 Task: Find connections with filter location Khanabad with filter topic #Managementconsultant with filter profile language Potuguese with filter current company Flipkart with filter school University of Engineering & Management (UEM) with filter industry Building Structure and Exterior Contractors with filter service category Executive Coaching with filter keywords title Account Collector
Action: Mouse moved to (502, 100)
Screenshot: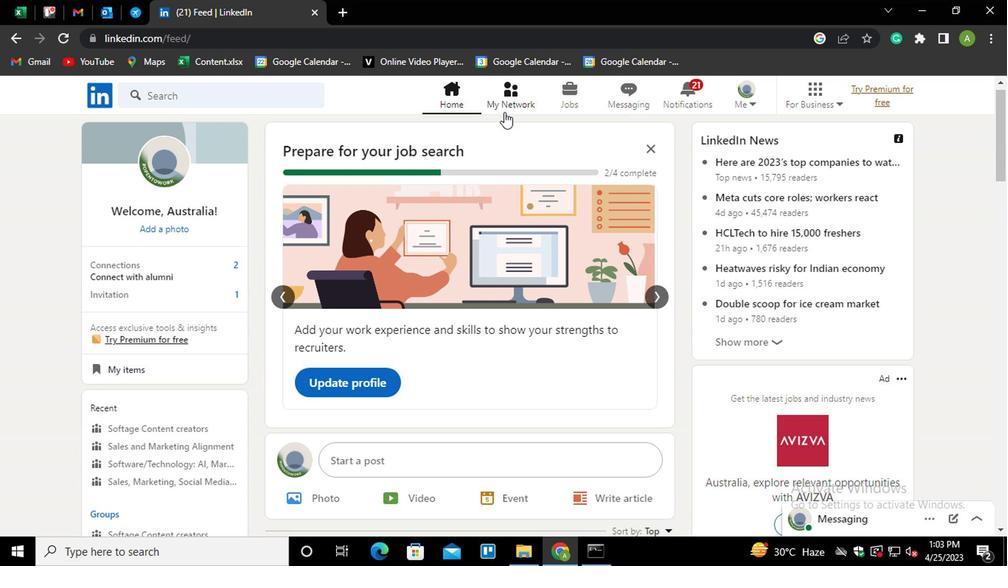 
Action: Mouse pressed left at (502, 100)
Screenshot: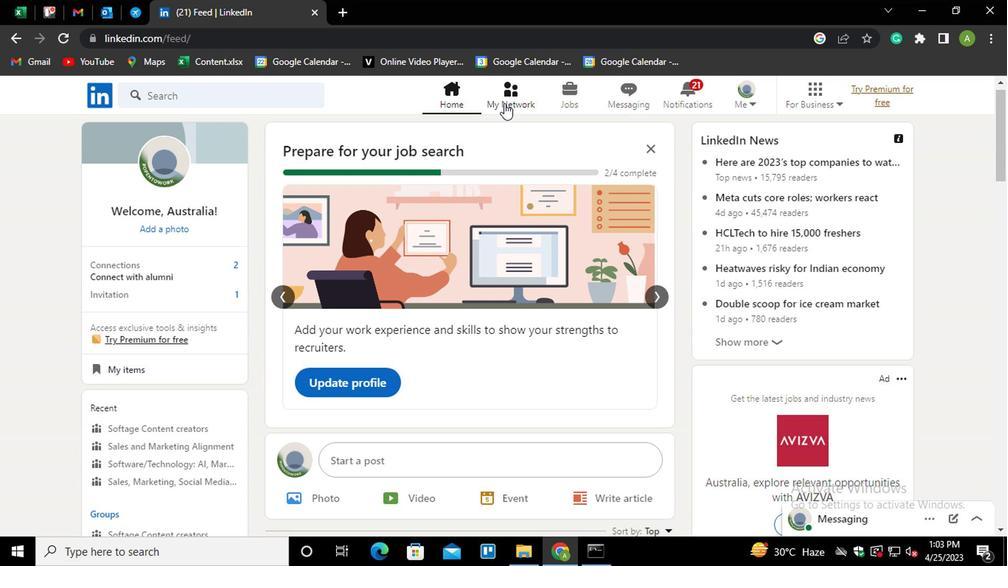 
Action: Mouse moved to (189, 175)
Screenshot: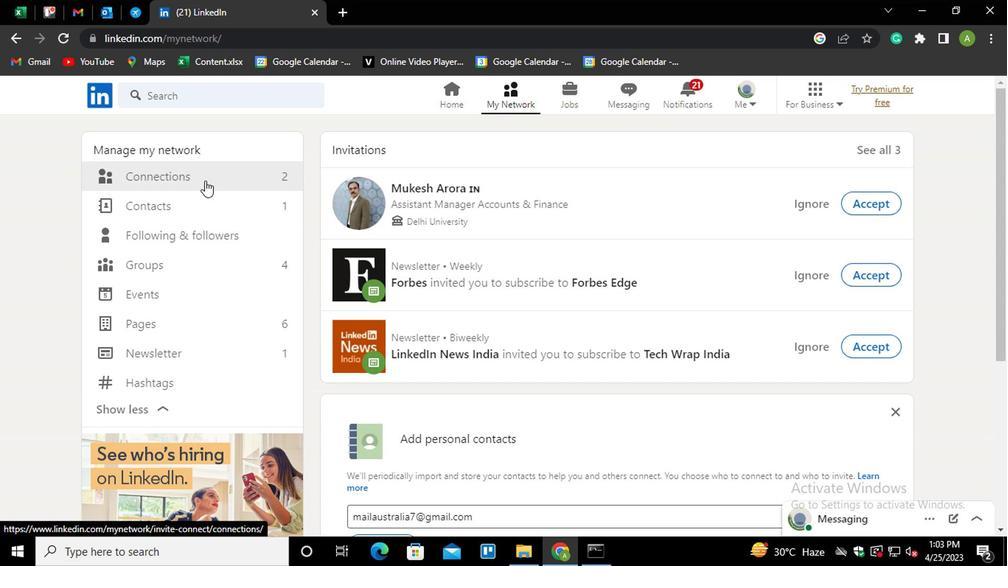 
Action: Mouse pressed left at (189, 175)
Screenshot: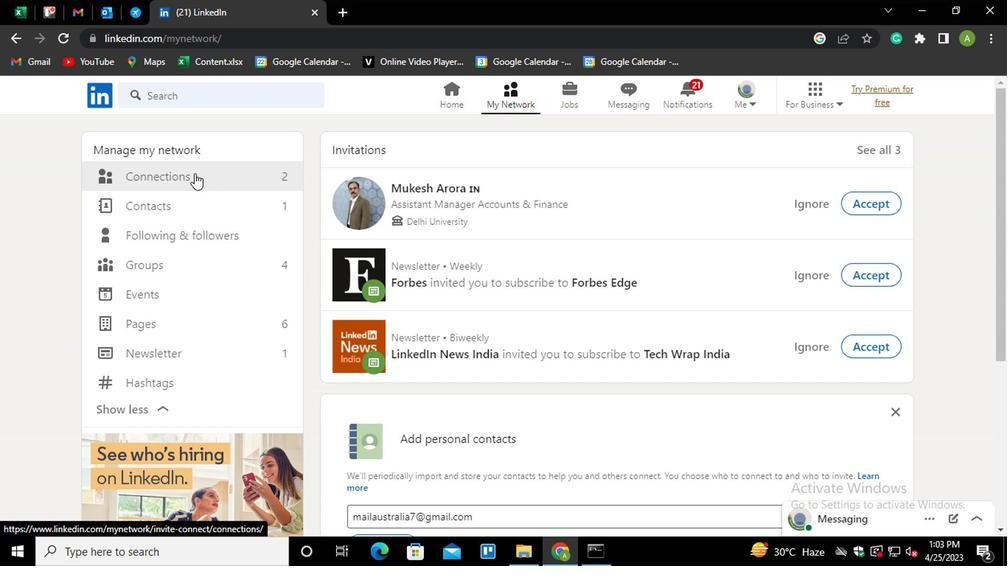 
Action: Mouse moved to (583, 180)
Screenshot: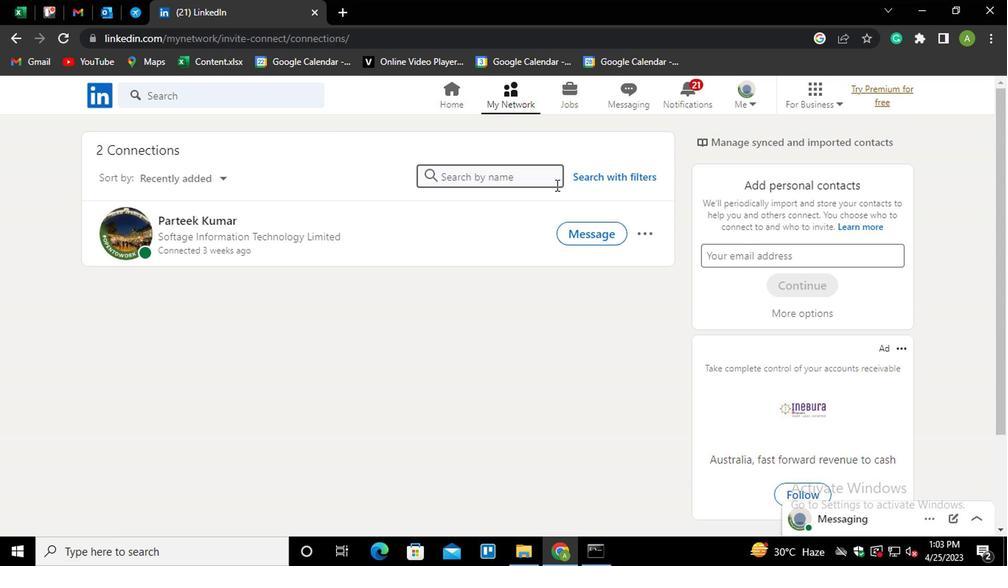 
Action: Mouse pressed left at (583, 180)
Screenshot: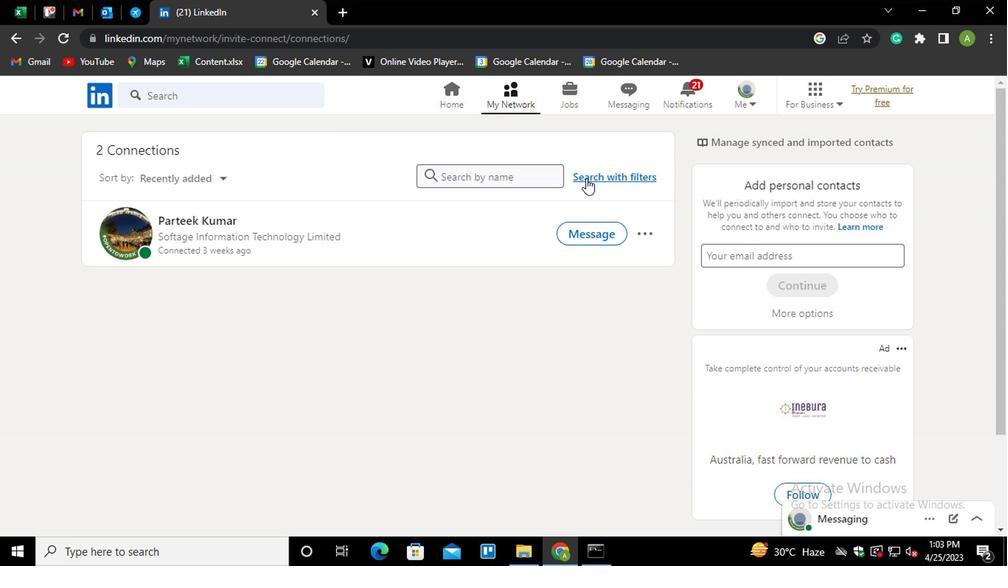 
Action: Mouse moved to (477, 136)
Screenshot: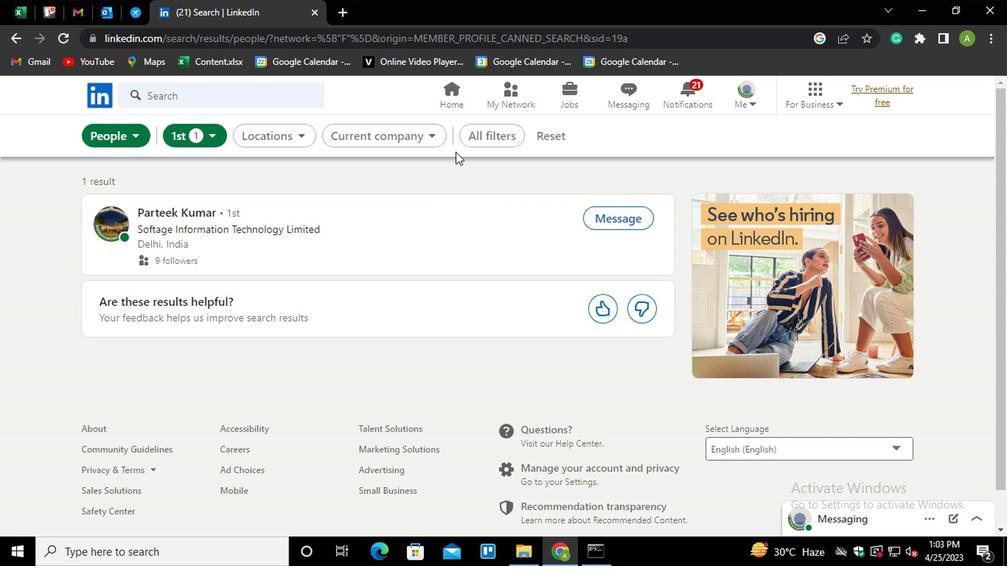 
Action: Mouse pressed left at (477, 136)
Screenshot: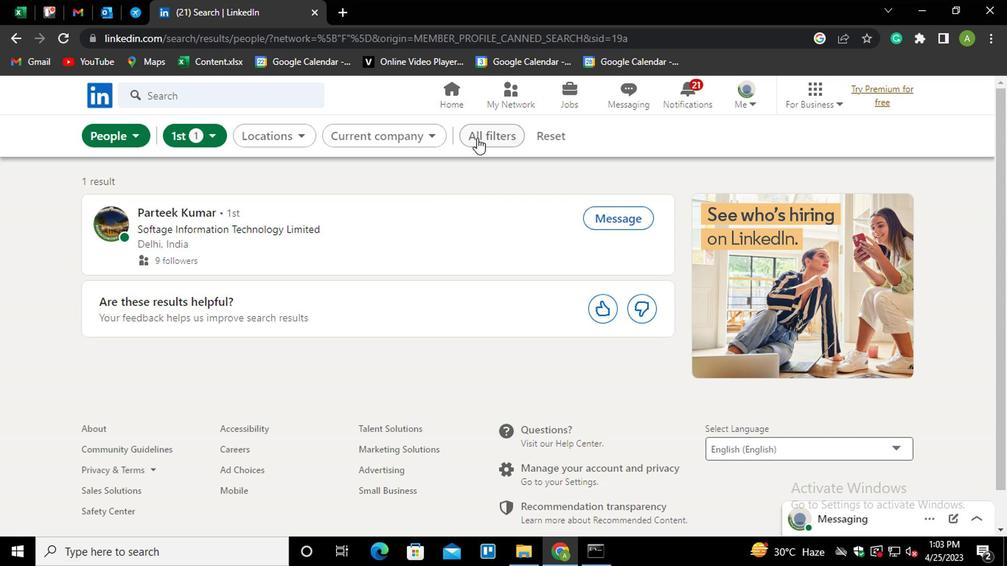 
Action: Mouse moved to (704, 264)
Screenshot: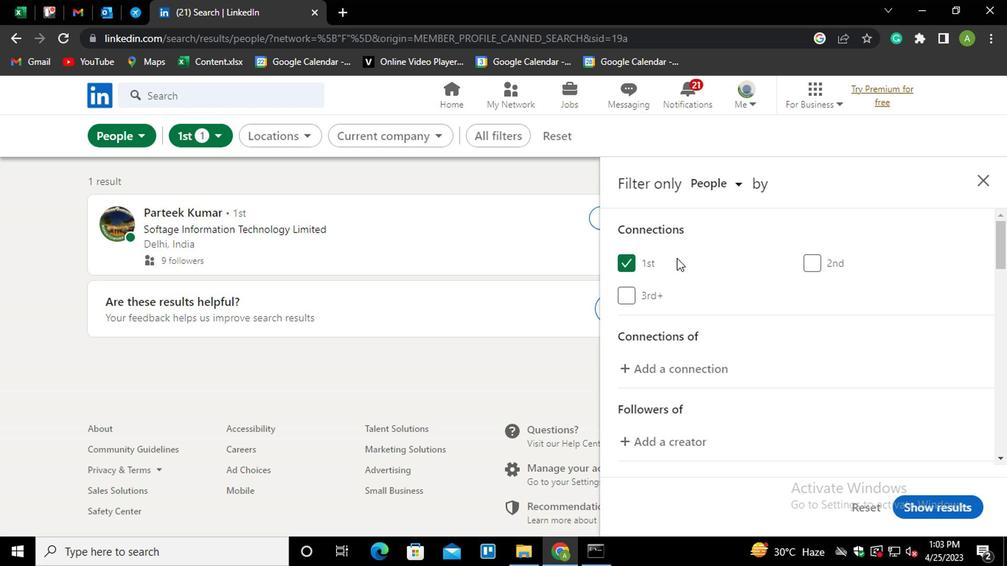 
Action: Mouse scrolled (704, 263) with delta (0, 0)
Screenshot: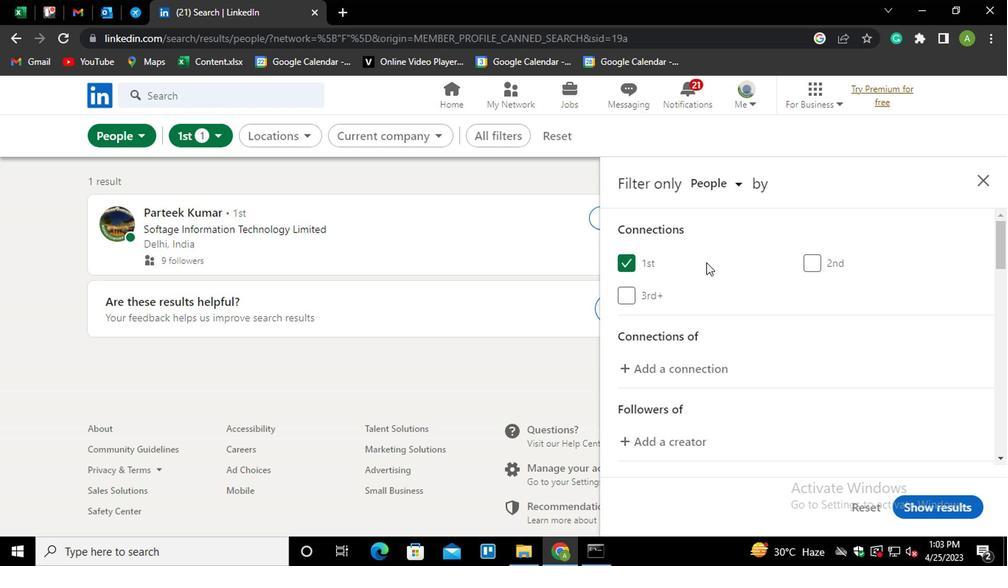 
Action: Mouse scrolled (704, 263) with delta (0, 0)
Screenshot: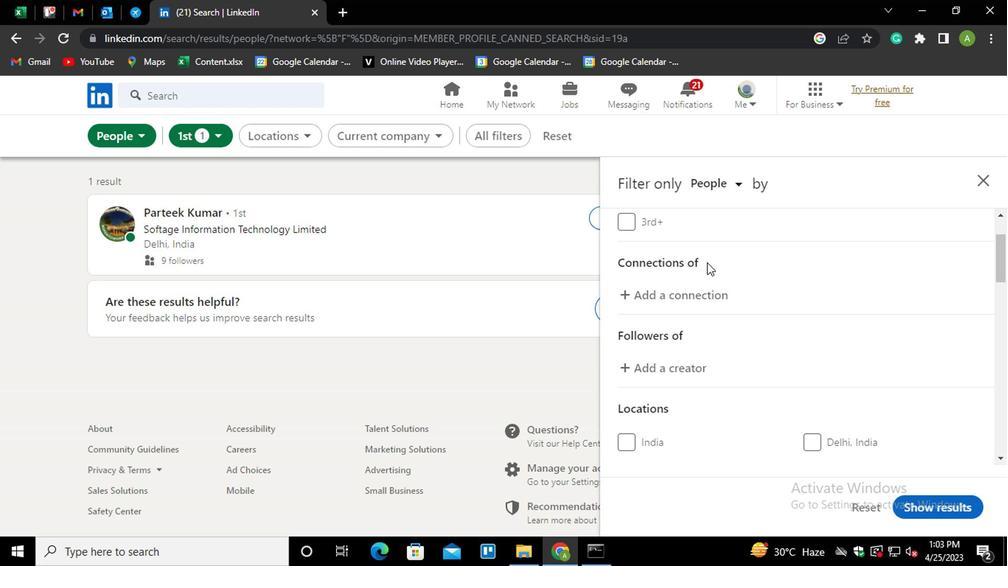
Action: Mouse scrolled (704, 263) with delta (0, 0)
Screenshot: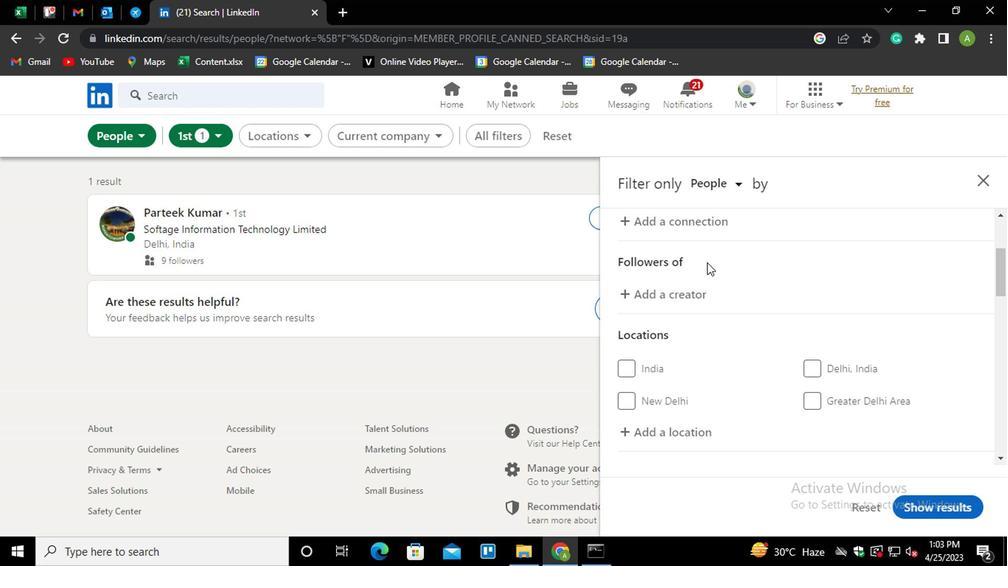 
Action: Mouse scrolled (704, 263) with delta (0, 0)
Screenshot: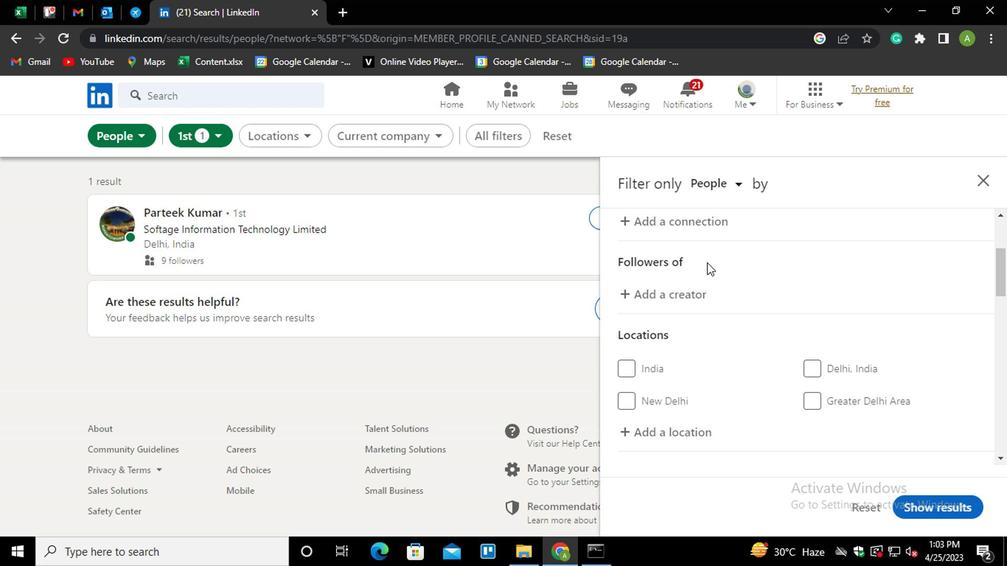 
Action: Mouse moved to (677, 283)
Screenshot: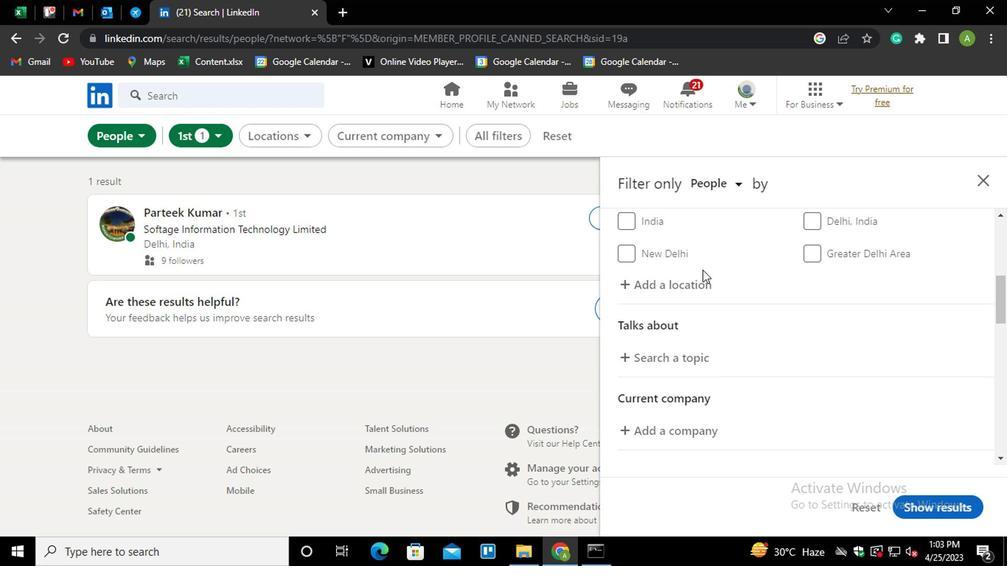 
Action: Mouse pressed left at (677, 283)
Screenshot: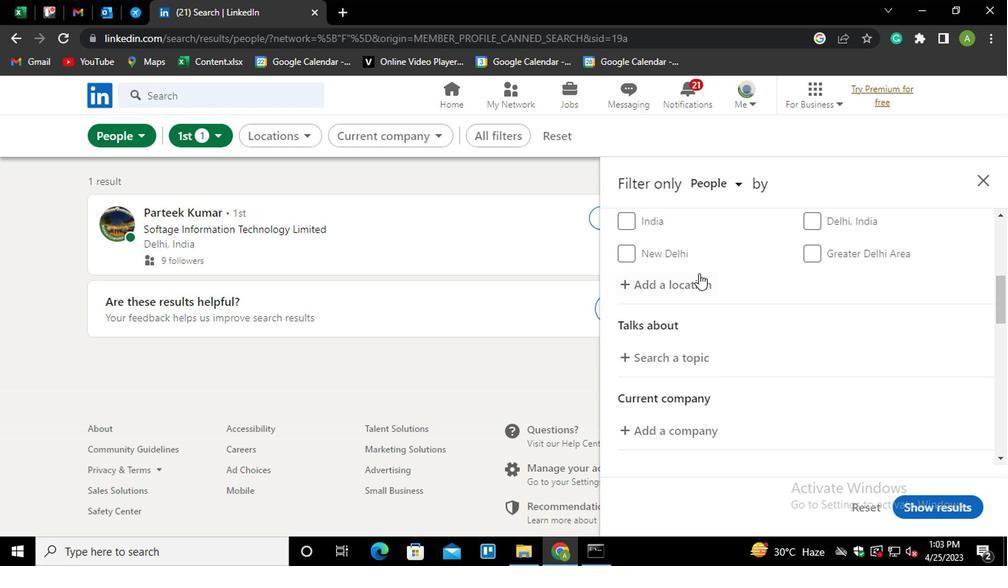 
Action: Mouse moved to (681, 285)
Screenshot: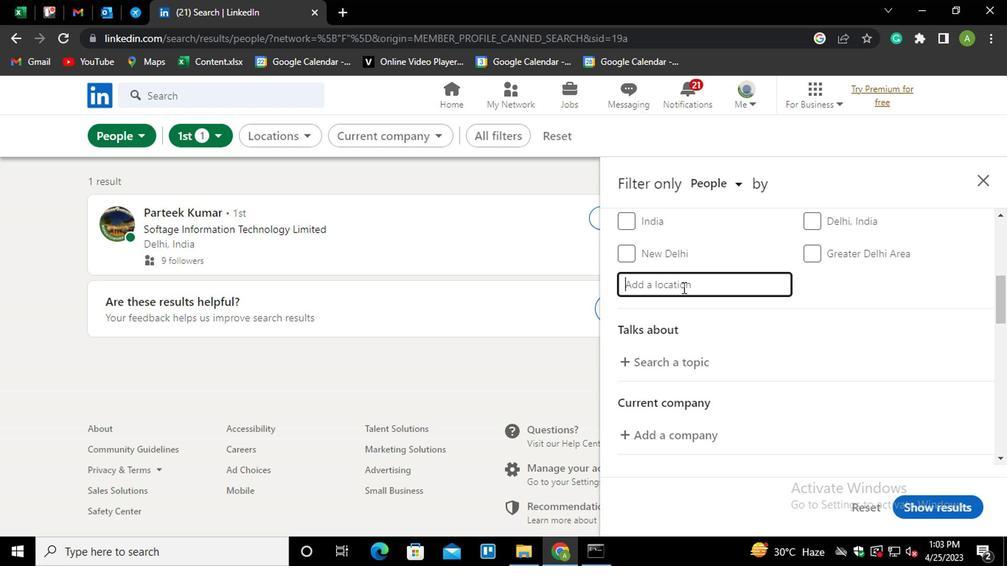 
Action: Mouse pressed left at (681, 285)
Screenshot: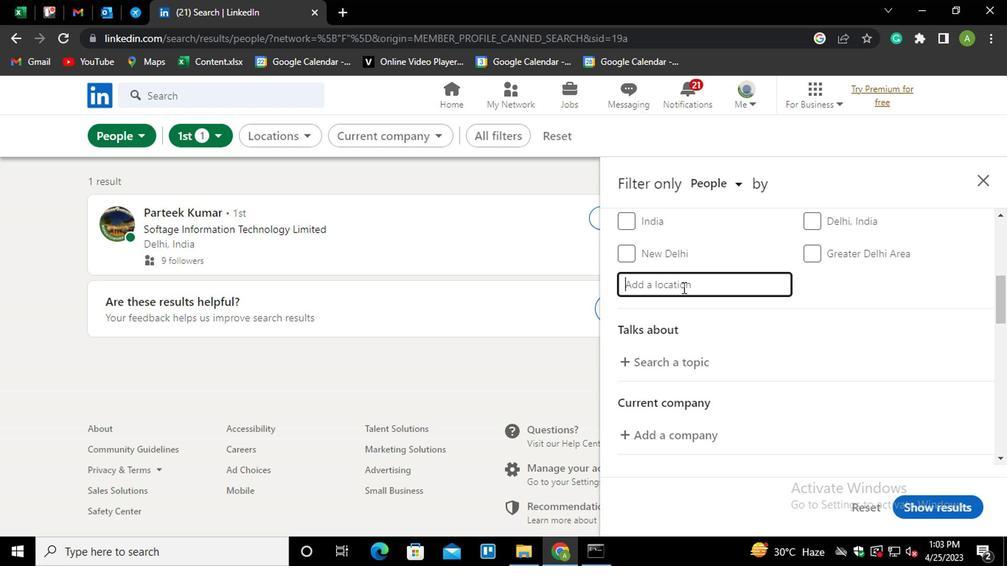 
Action: Key pressed <Key.shift_r>Khanabad
Screenshot: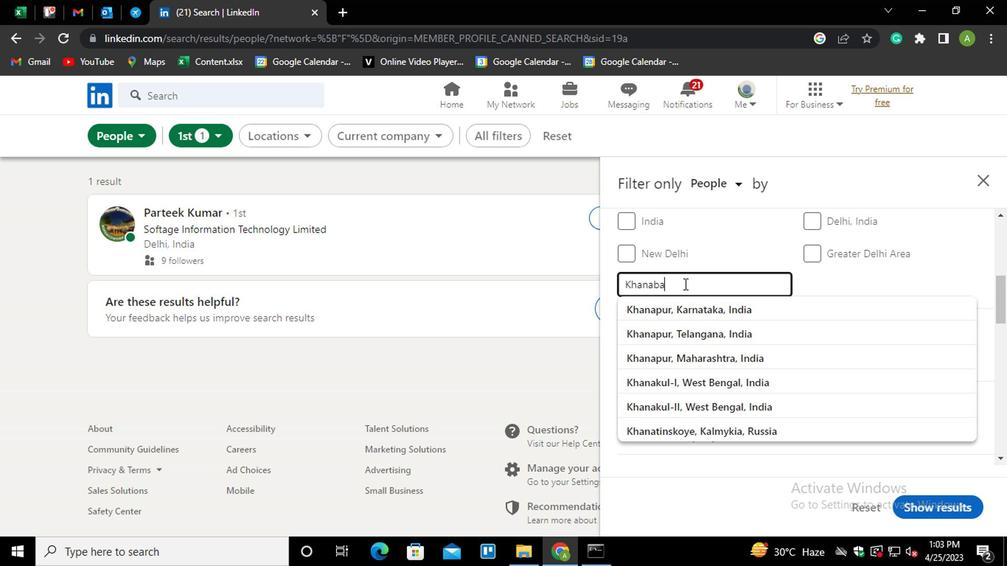 
Action: Mouse moved to (881, 296)
Screenshot: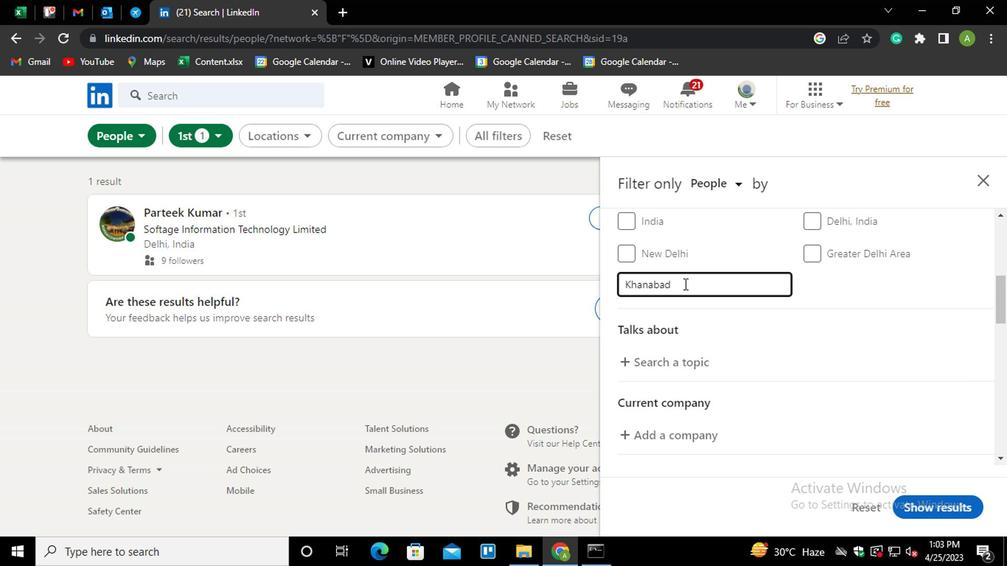 
Action: Mouse pressed left at (881, 296)
Screenshot: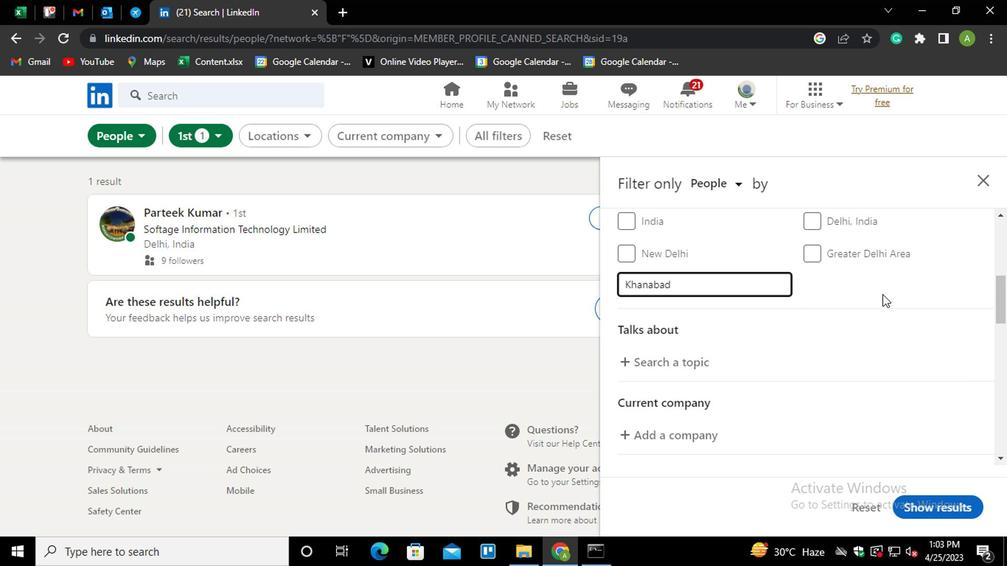 
Action: Mouse moved to (884, 293)
Screenshot: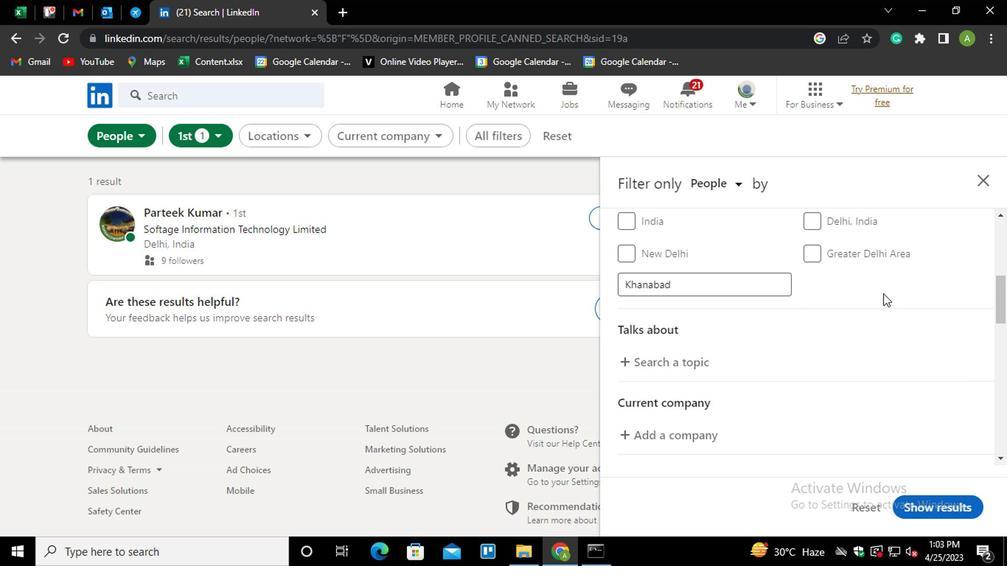 
Action: Mouse scrolled (884, 292) with delta (0, 0)
Screenshot: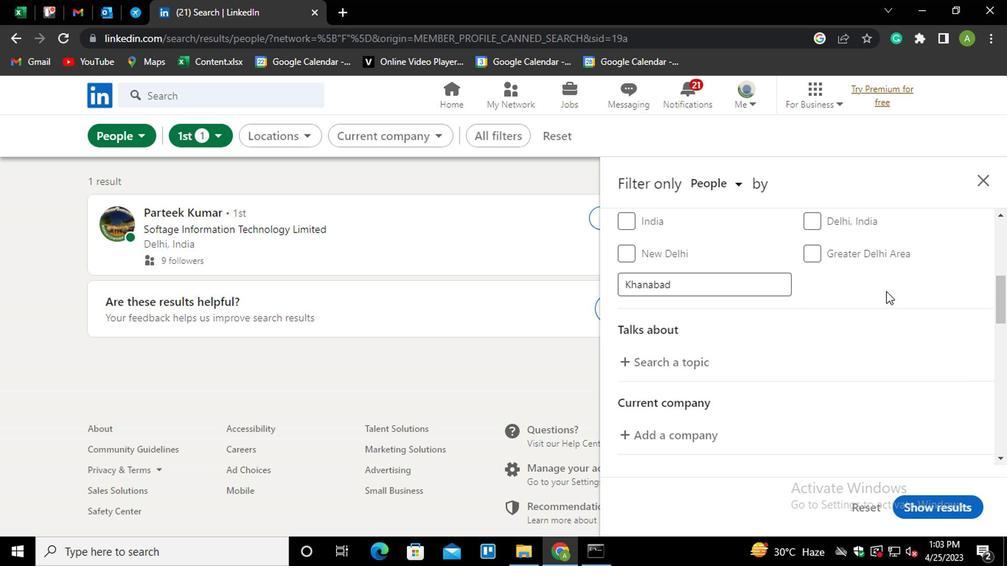 
Action: Mouse moved to (663, 278)
Screenshot: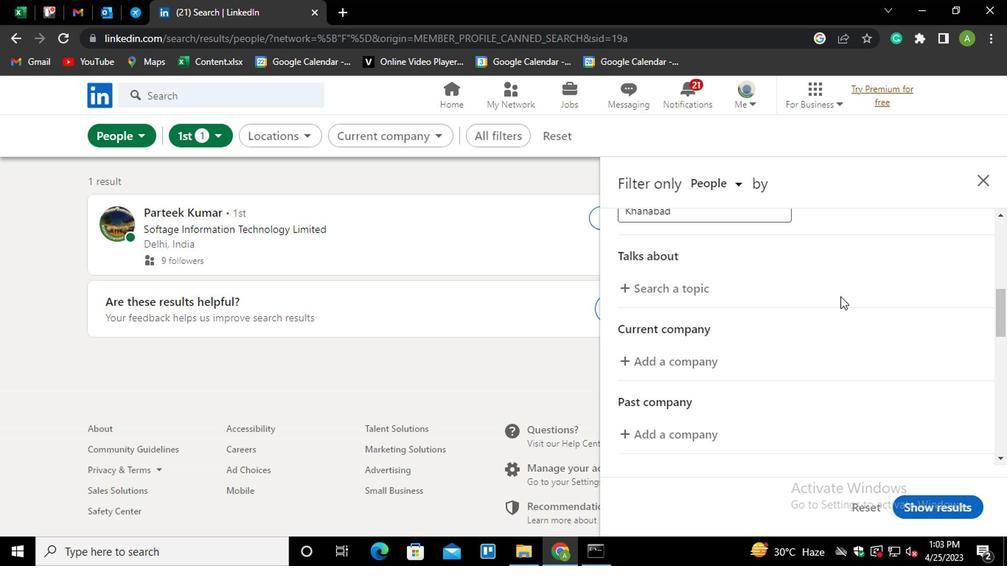 
Action: Mouse pressed left at (663, 278)
Screenshot: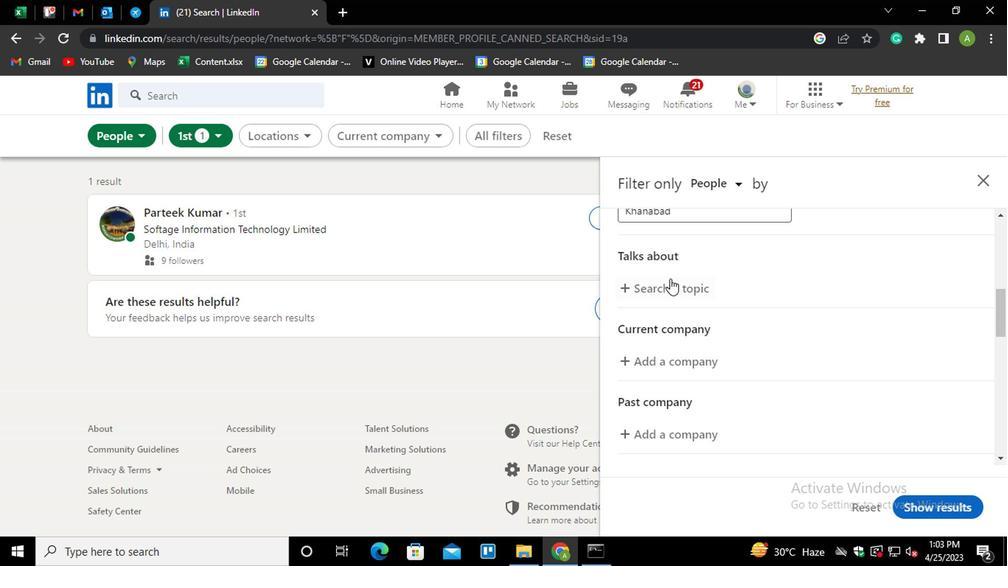 
Action: Key pressed <Key.shift>#<Key.shift_r>MANAGEMENTCONSULTANT
Screenshot: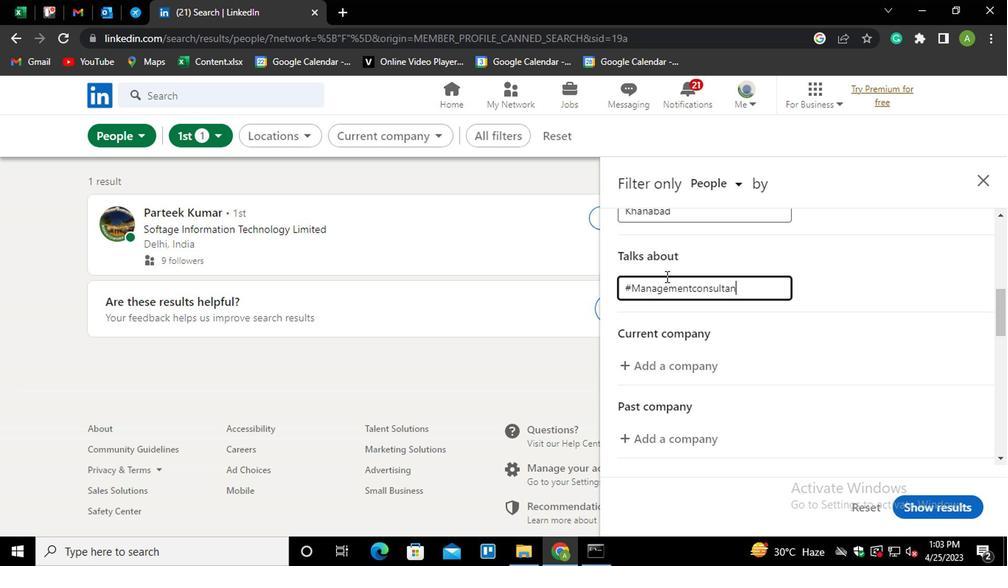 
Action: Mouse moved to (835, 291)
Screenshot: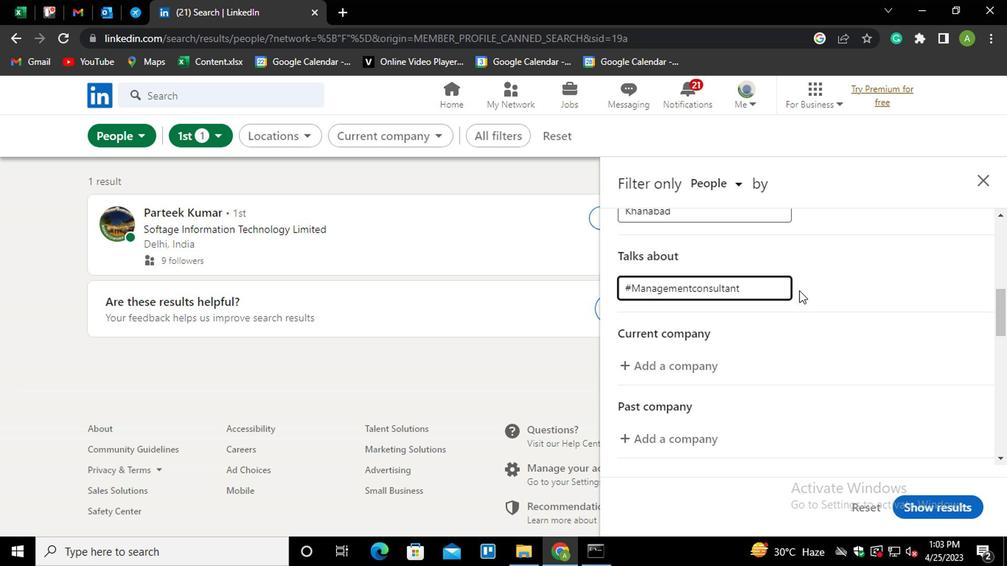 
Action: Mouse pressed left at (835, 291)
Screenshot: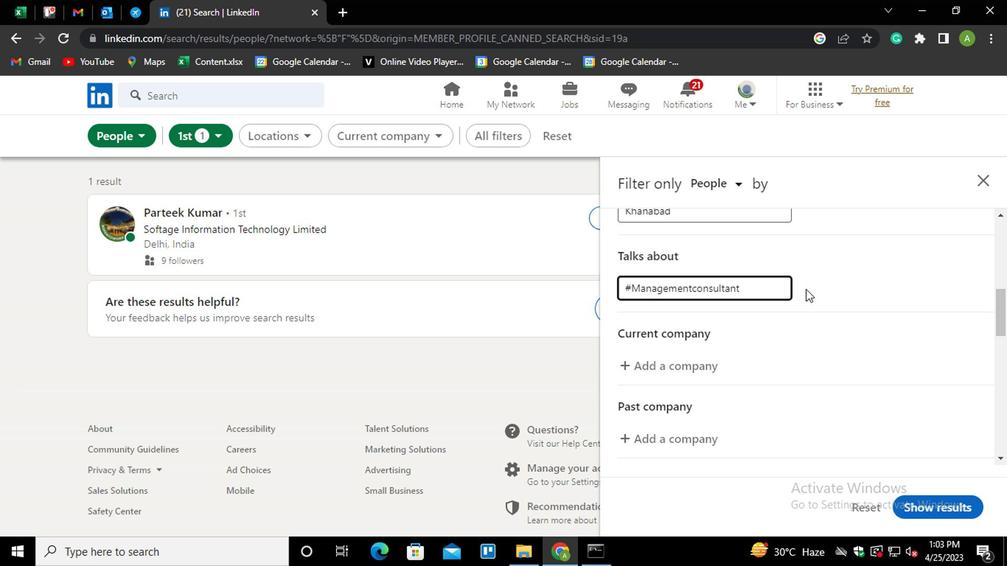 
Action: Mouse moved to (841, 287)
Screenshot: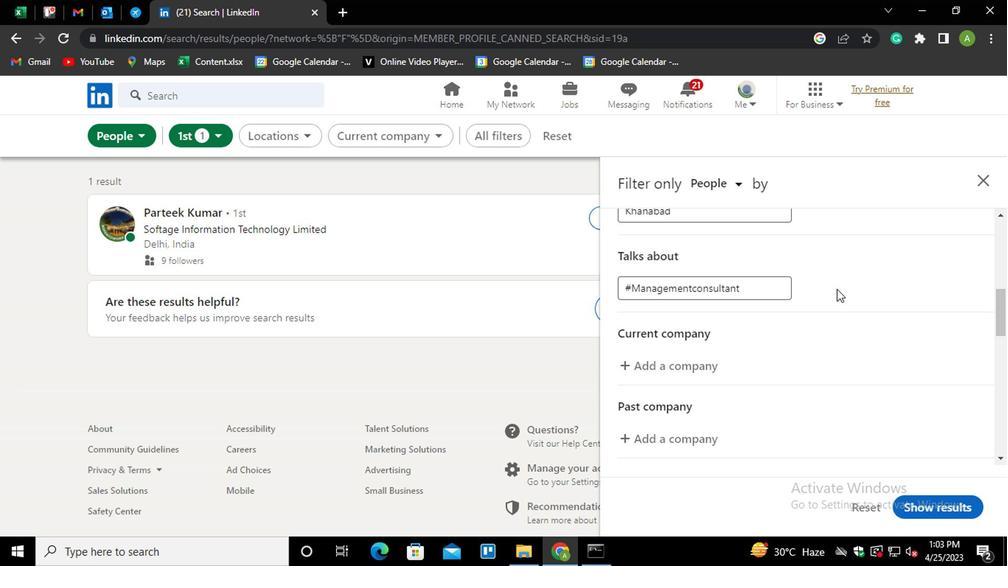 
Action: Mouse scrolled (841, 286) with delta (0, -1)
Screenshot: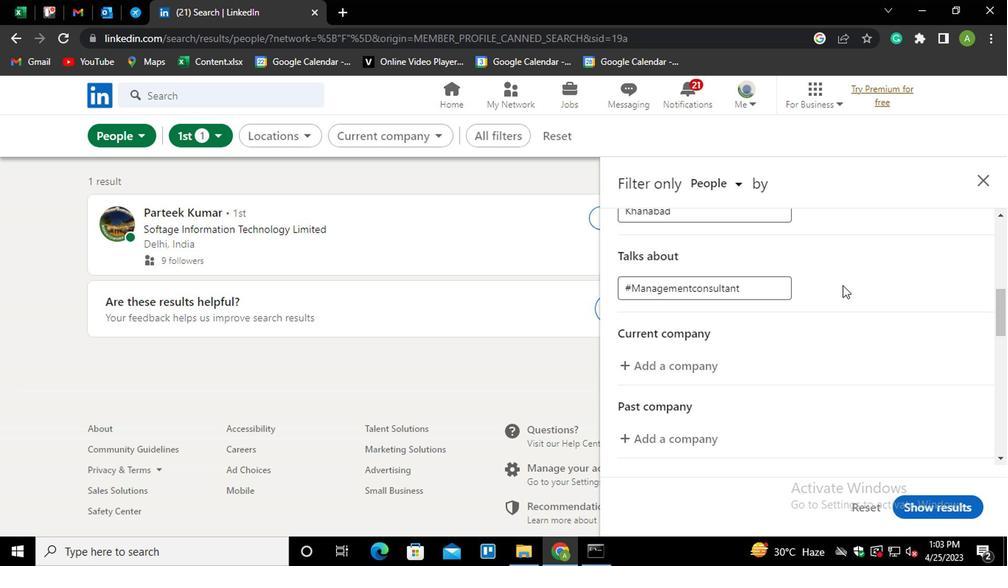 
Action: Mouse scrolled (841, 287) with delta (0, 0)
Screenshot: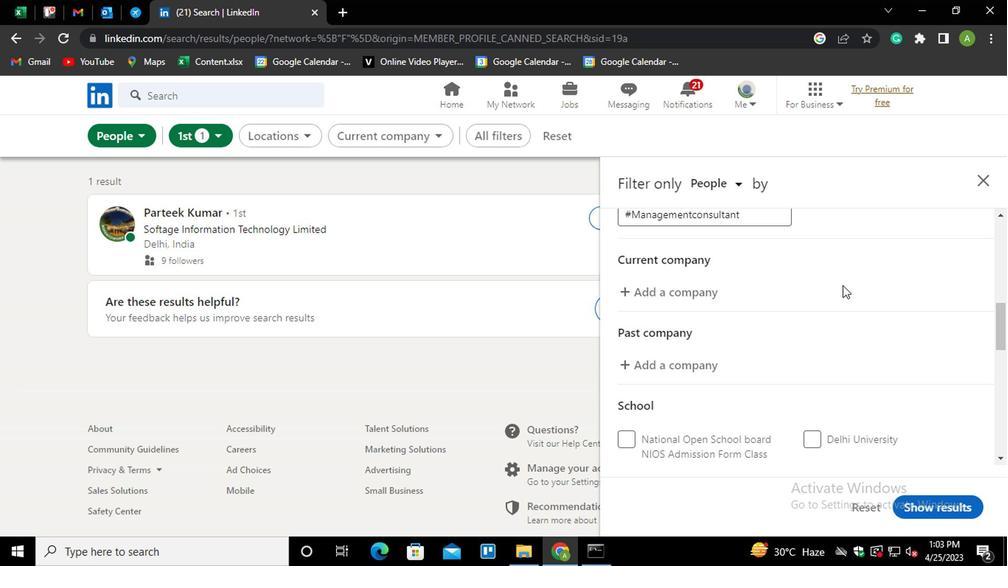 
Action: Mouse moved to (694, 365)
Screenshot: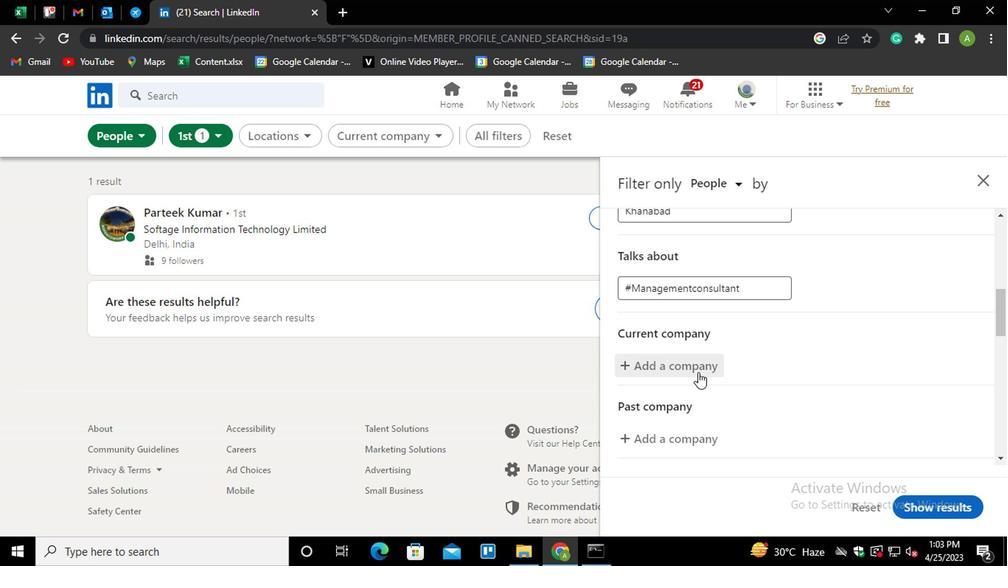 
Action: Mouse pressed left at (694, 365)
Screenshot: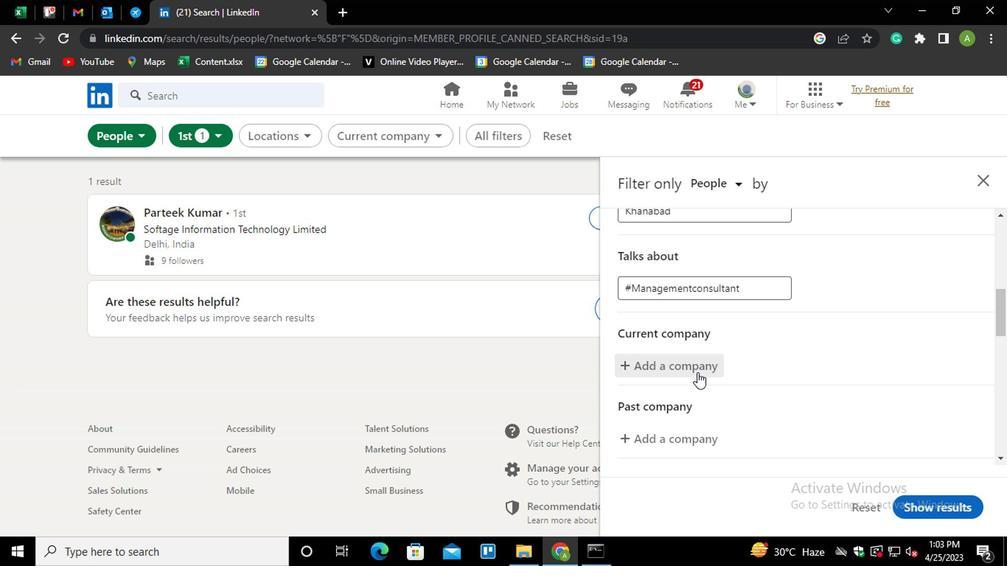 
Action: Key pressed <Key.shift>FLIP<Key.down><Key.enter>
Screenshot: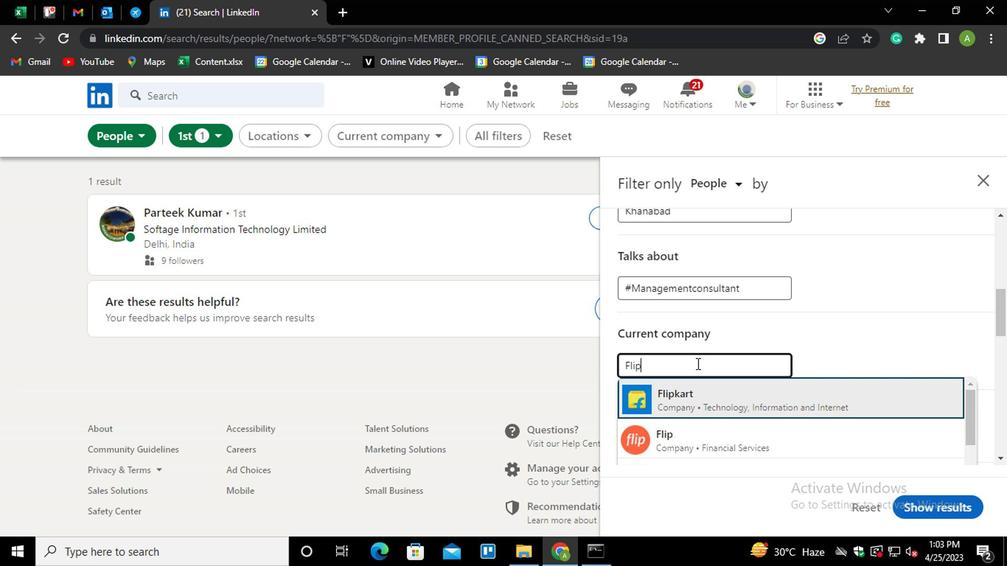 
Action: Mouse moved to (698, 362)
Screenshot: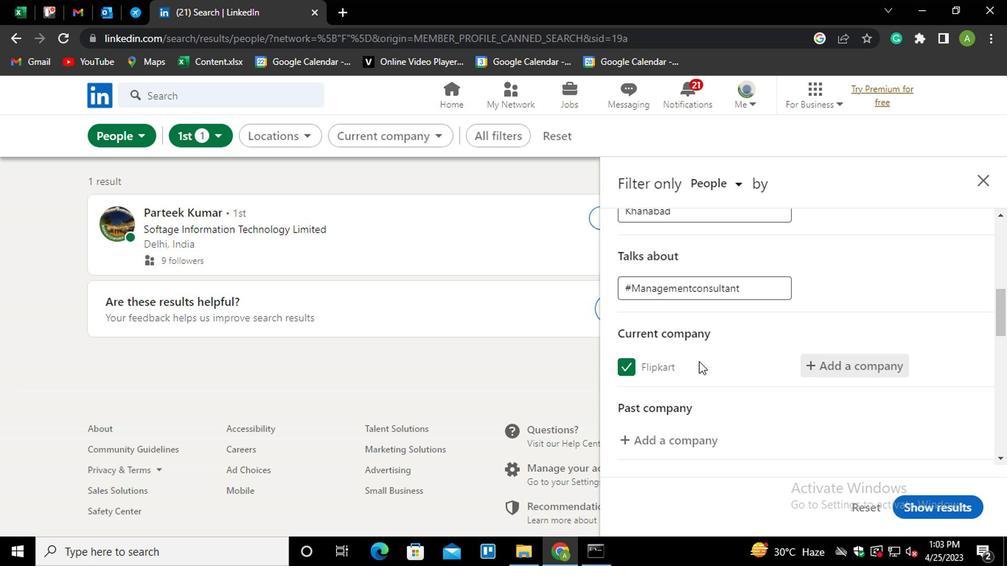 
Action: Mouse scrolled (698, 361) with delta (0, 0)
Screenshot: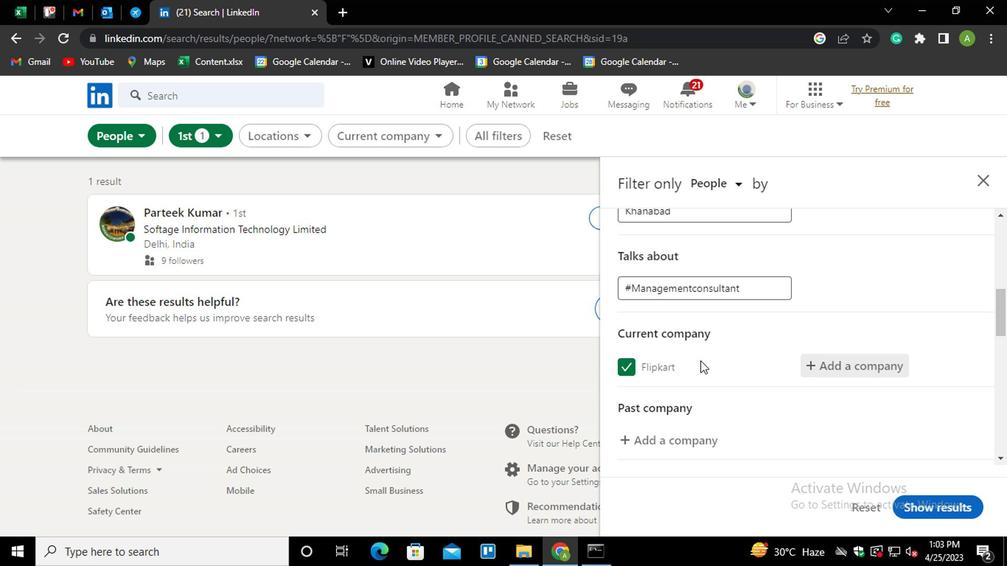 
Action: Mouse scrolled (698, 361) with delta (0, 0)
Screenshot: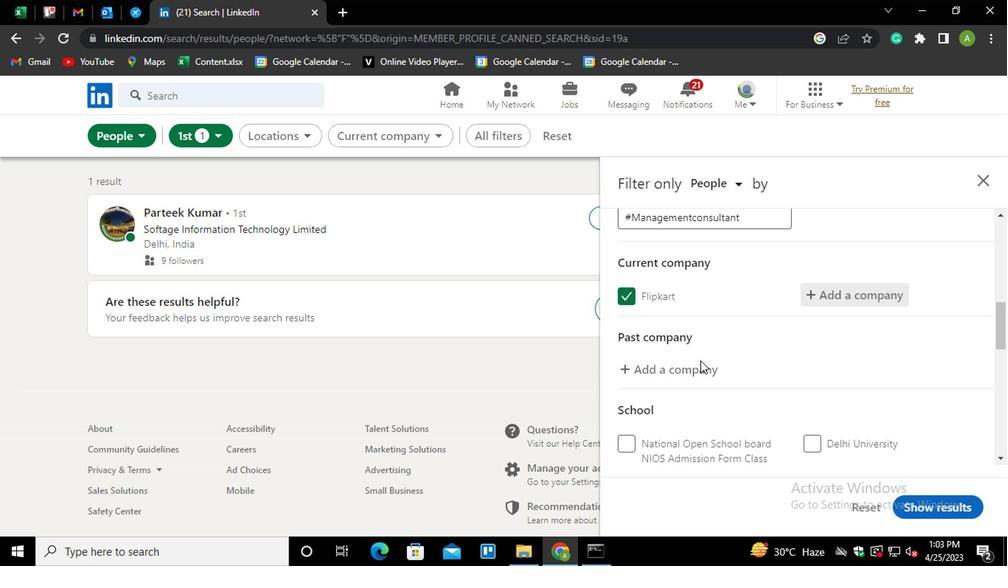 
Action: Mouse scrolled (698, 361) with delta (0, 0)
Screenshot: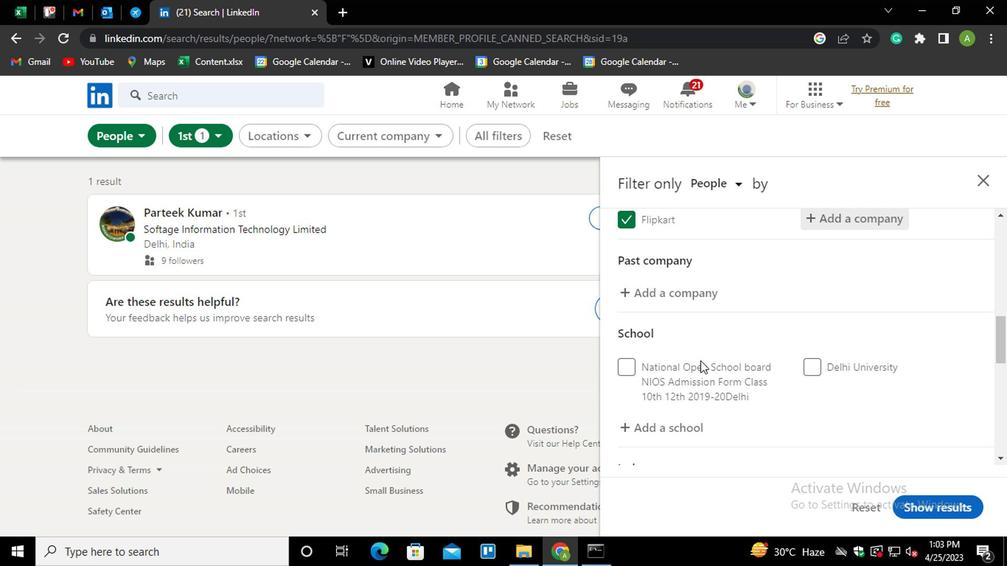 
Action: Mouse moved to (672, 351)
Screenshot: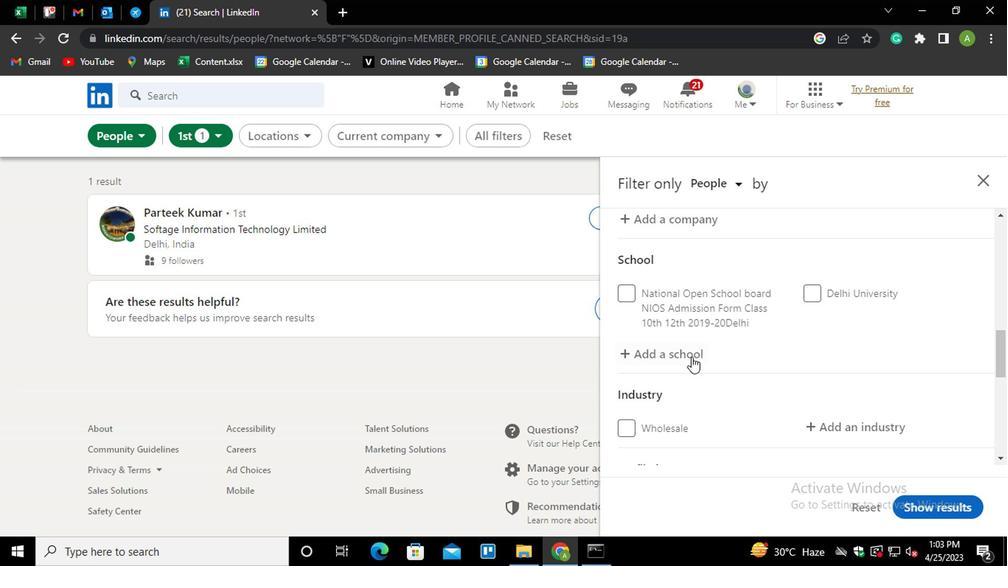 
Action: Mouse pressed left at (672, 351)
Screenshot: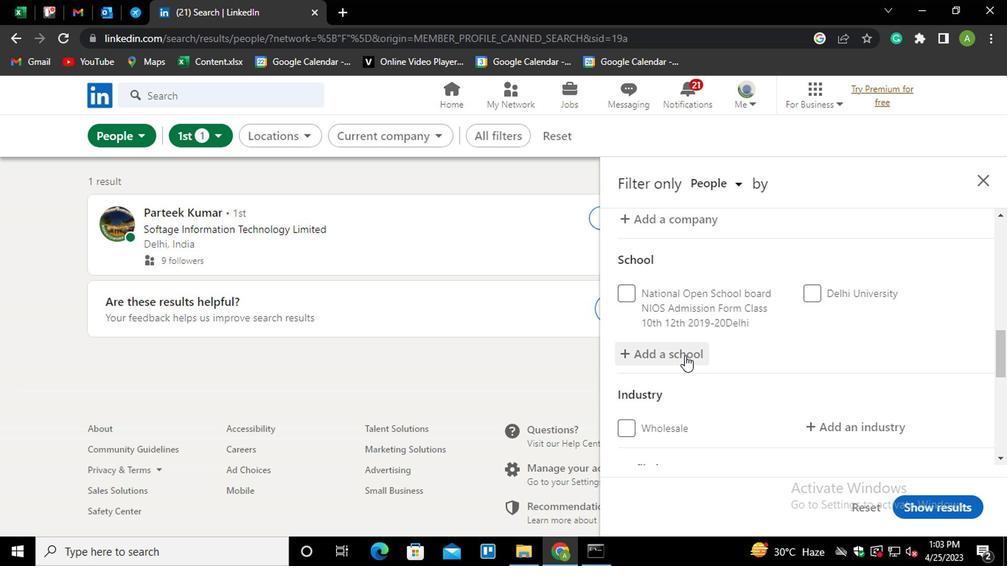 
Action: Mouse moved to (678, 359)
Screenshot: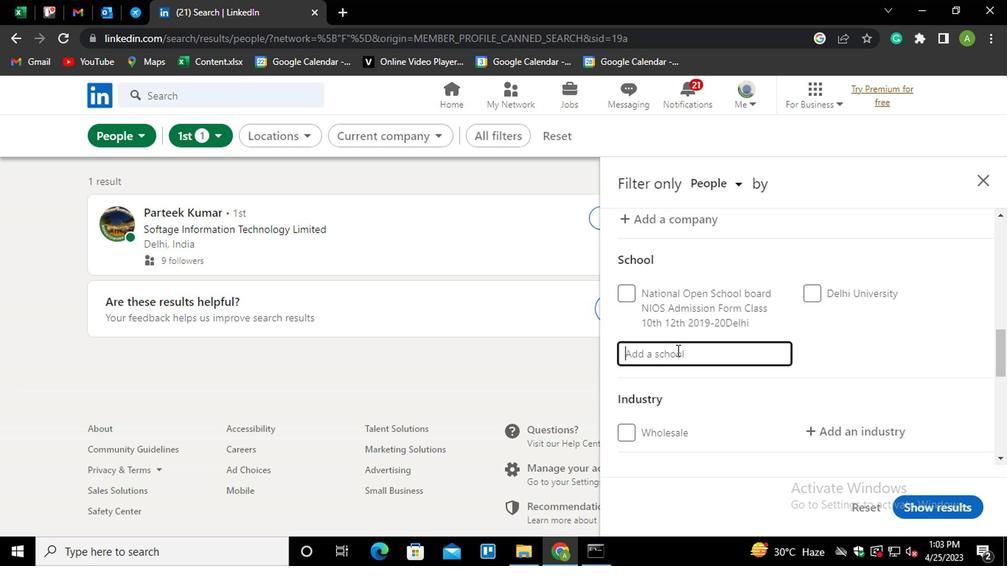 
Action: Mouse pressed left at (678, 359)
Screenshot: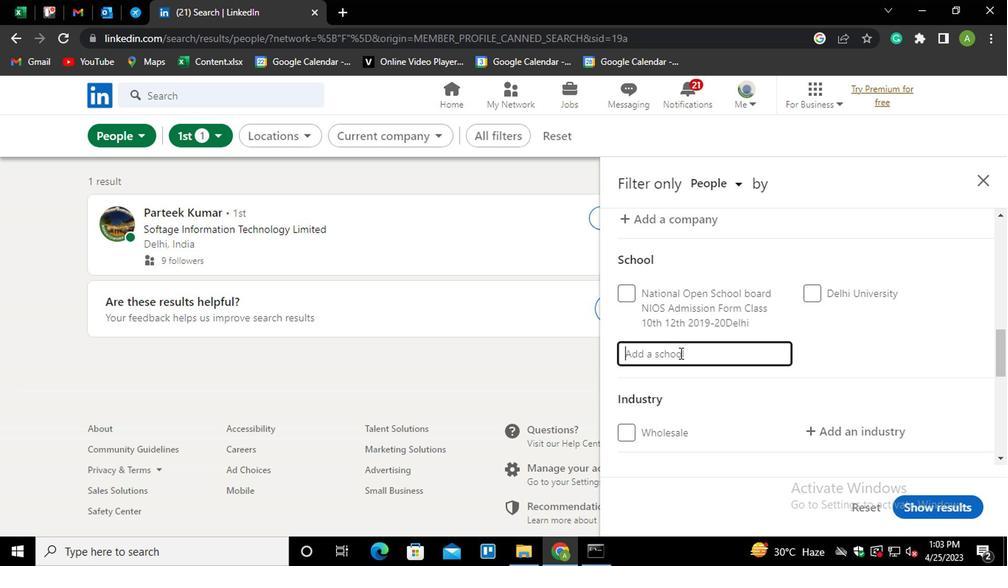 
Action: Mouse moved to (679, 359)
Screenshot: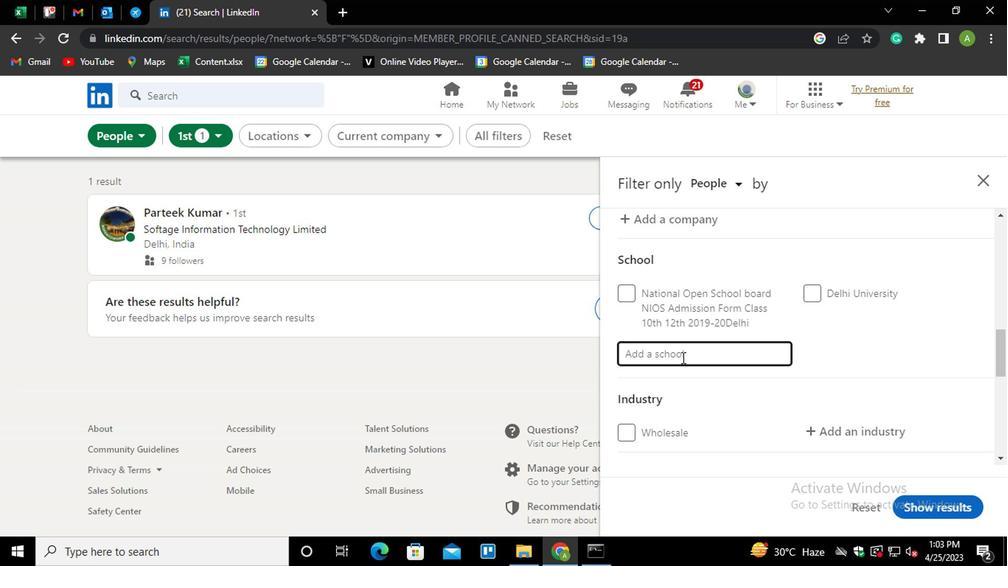 
Action: Key pressed <Key.shift>UNIVERSITY<Key.space>OF<Key.space><Key.shift>ENGINEERING<Key.space><Key.shift>&<Key.space><Key.shift_r>M<Key.down><Key.enter>
Screenshot: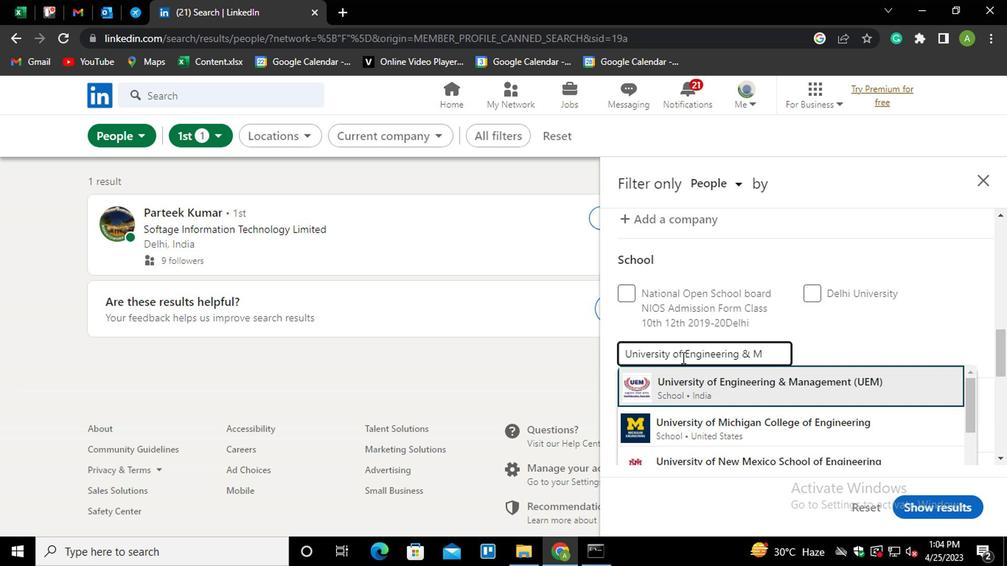 
Action: Mouse moved to (825, 425)
Screenshot: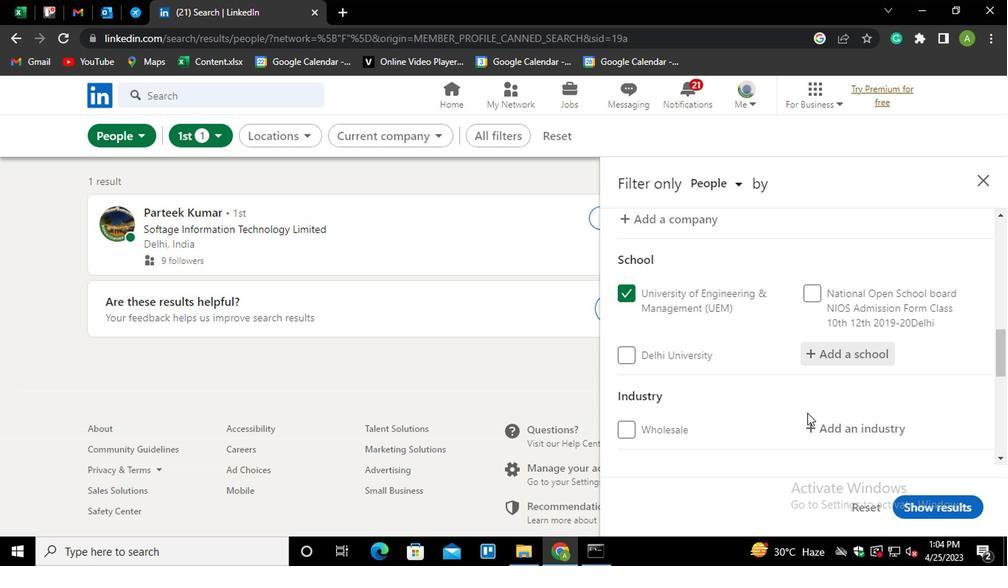 
Action: Mouse pressed left at (825, 425)
Screenshot: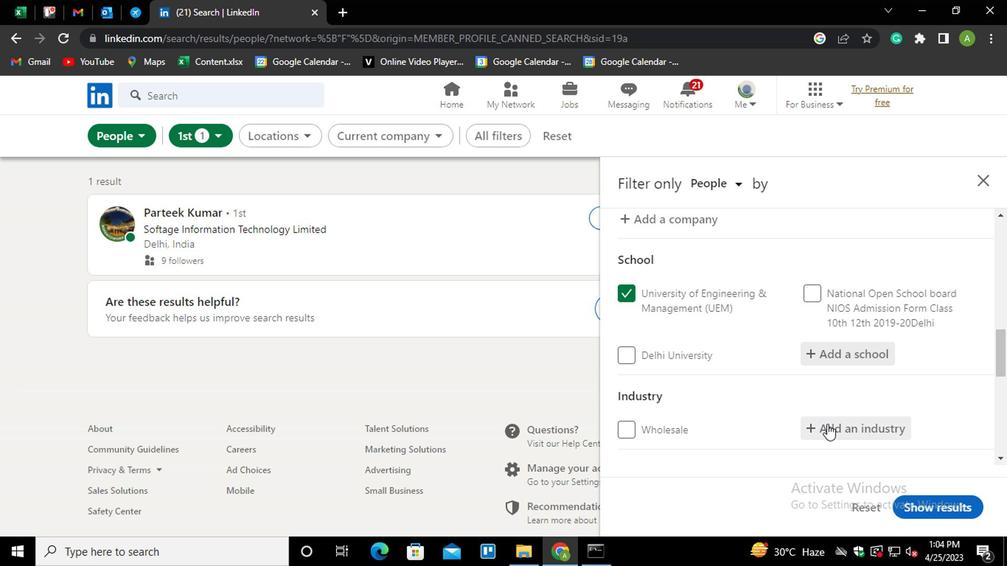 
Action: Mouse moved to (864, 431)
Screenshot: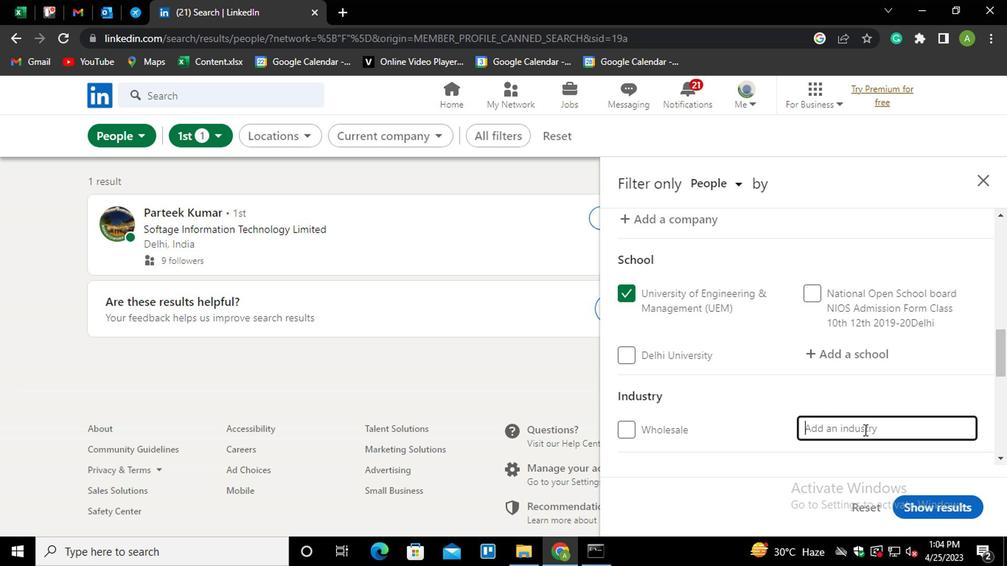 
Action: Key pressed <Key.shift_r>BUILDING
Screenshot: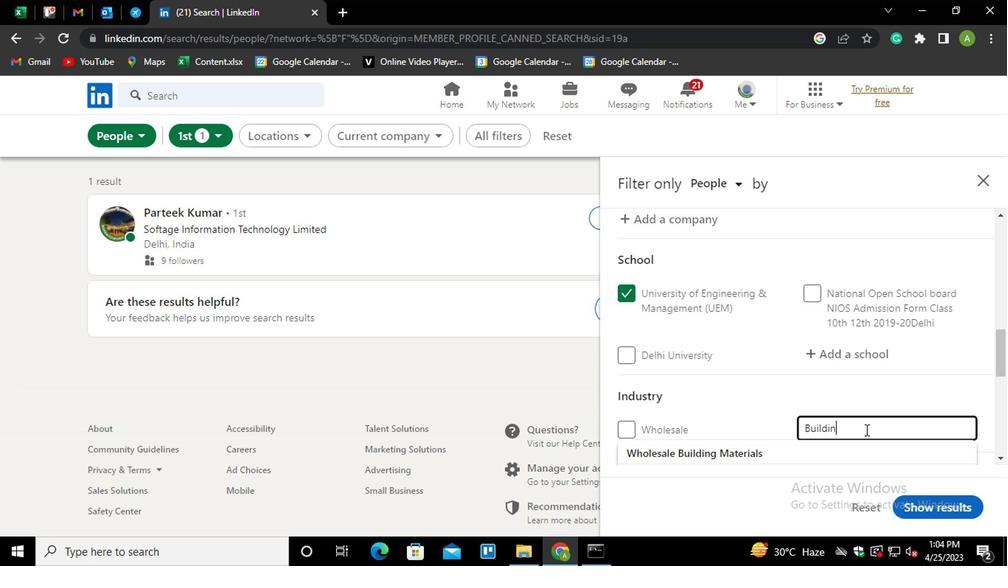 
Action: Mouse moved to (1003, 302)
Screenshot: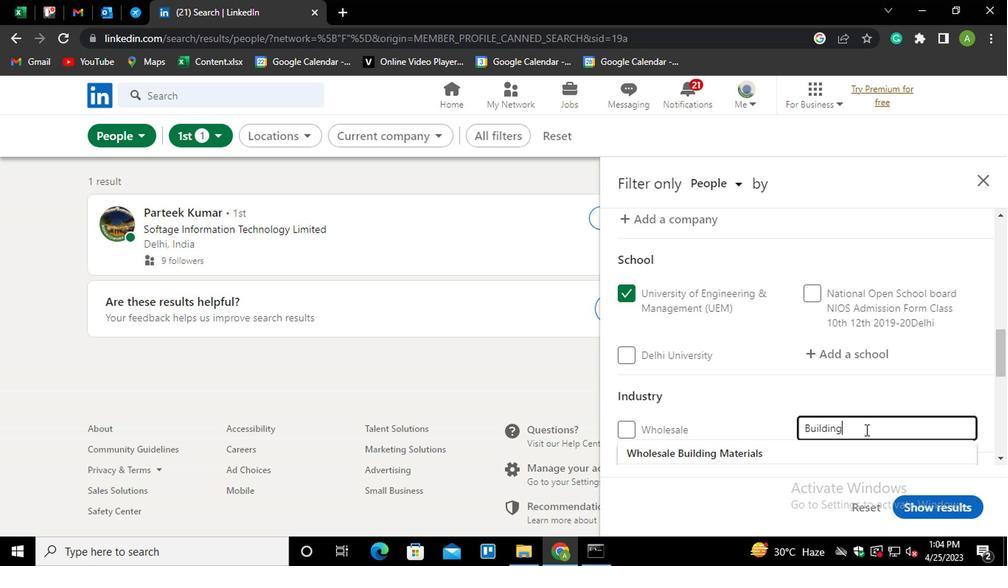 
Action: Mouse scrolled (1003, 301) with delta (0, -1)
Screenshot: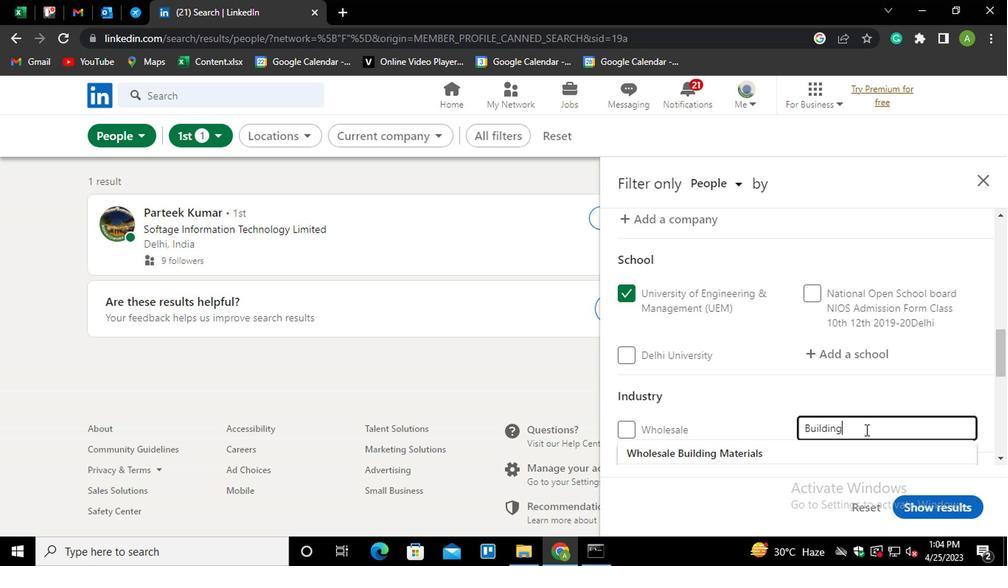 
Action: Mouse moved to (1003, 302)
Screenshot: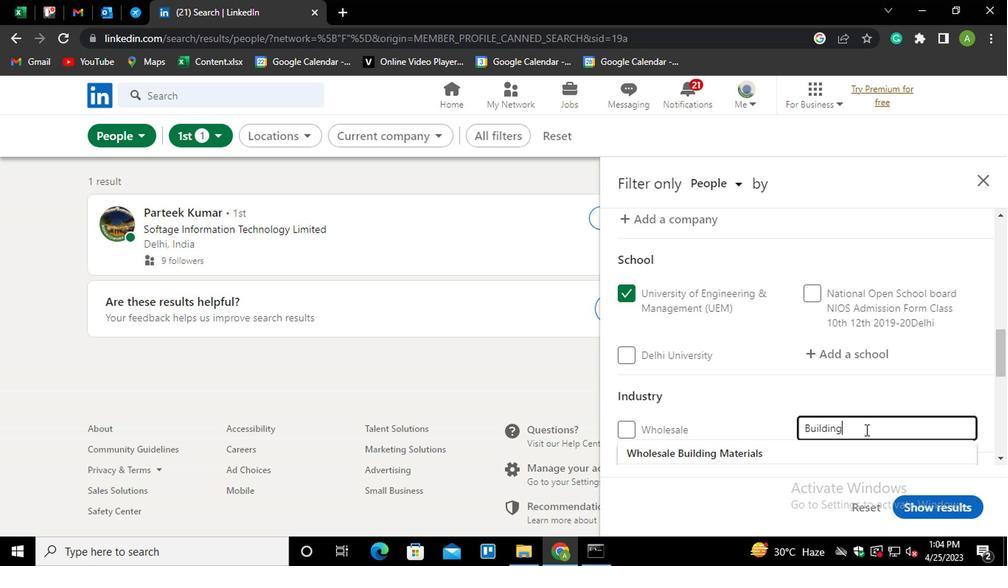 
Action: Mouse scrolled (1003, 301) with delta (0, -1)
Screenshot: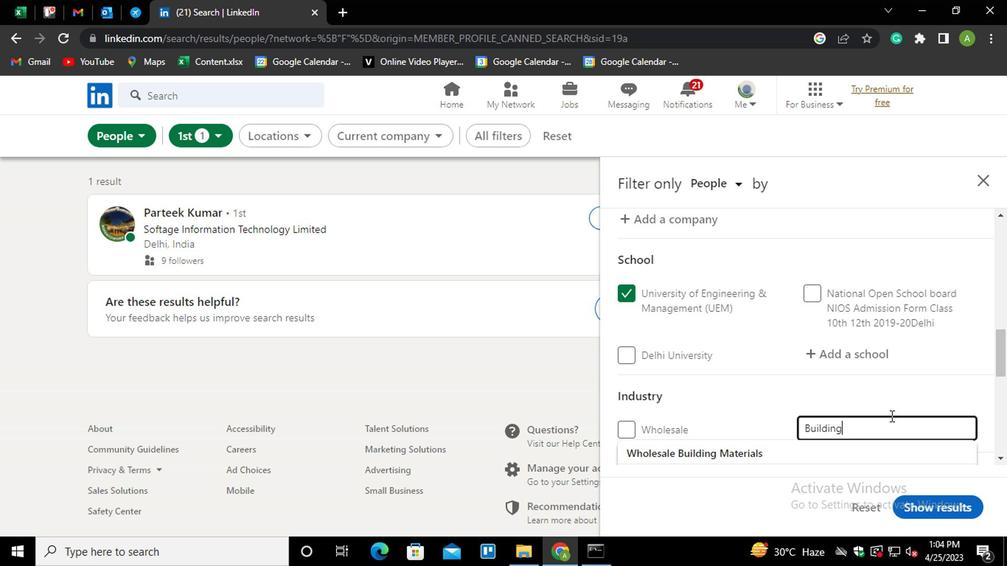 
Action: Mouse moved to (997, 296)
Screenshot: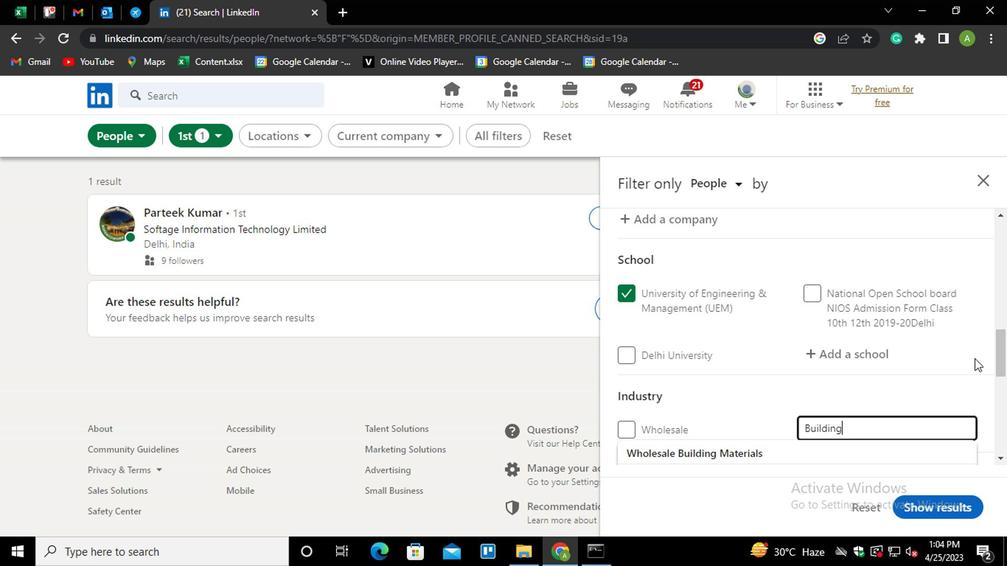 
Action: Mouse scrolled (997, 295) with delta (0, -1)
Screenshot: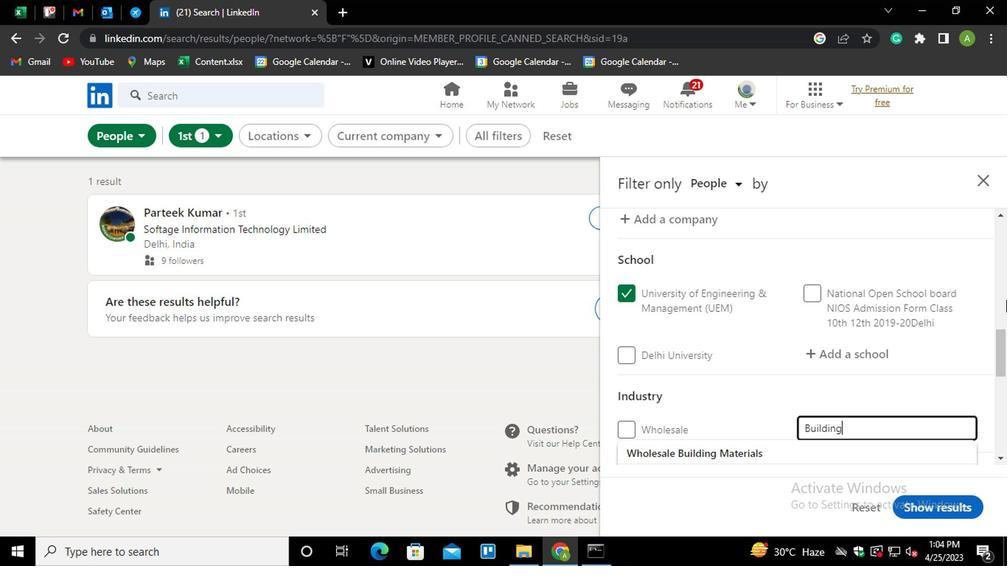
Action: Mouse moved to (753, 335)
Screenshot: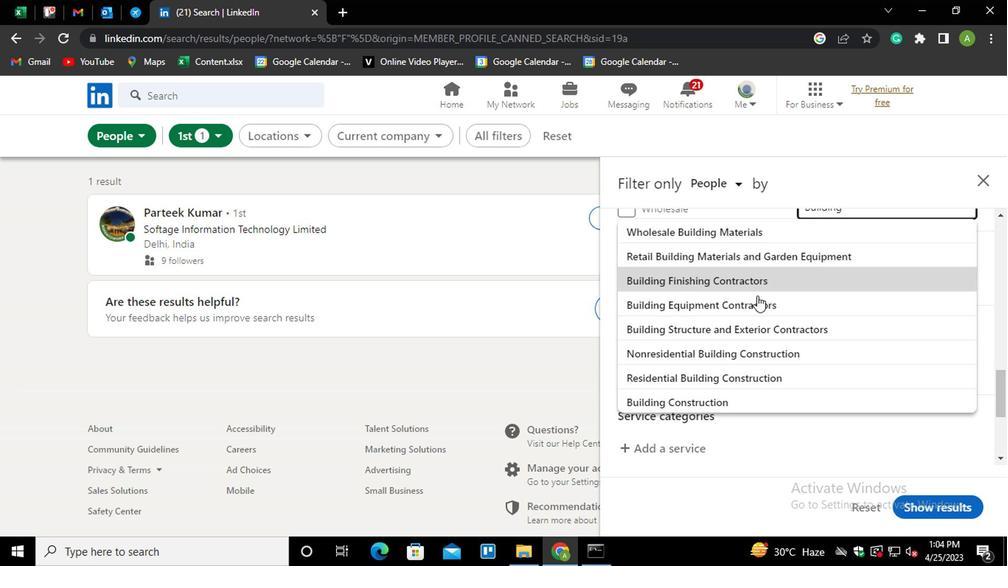 
Action: Mouse pressed left at (753, 335)
Screenshot: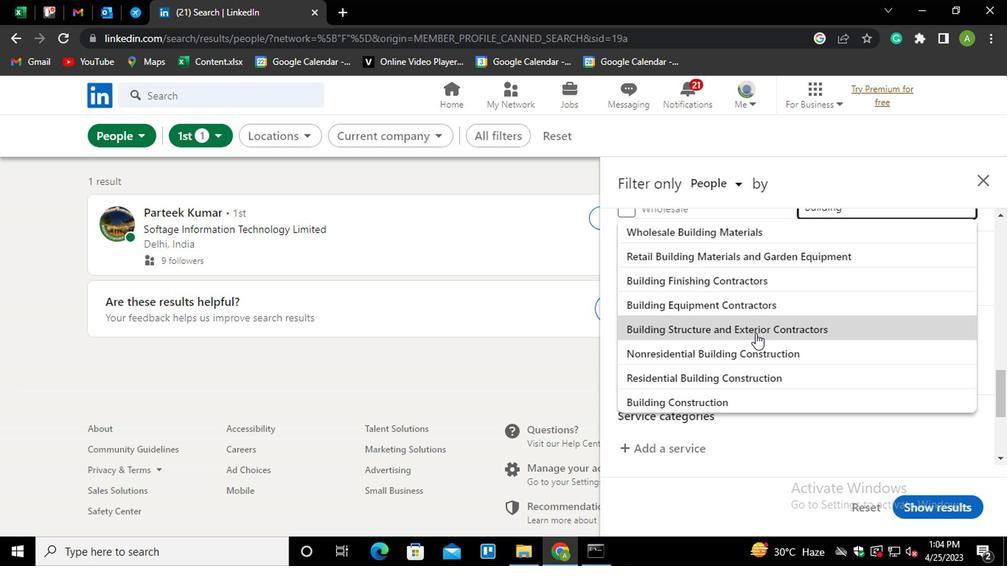 
Action: Mouse moved to (784, 347)
Screenshot: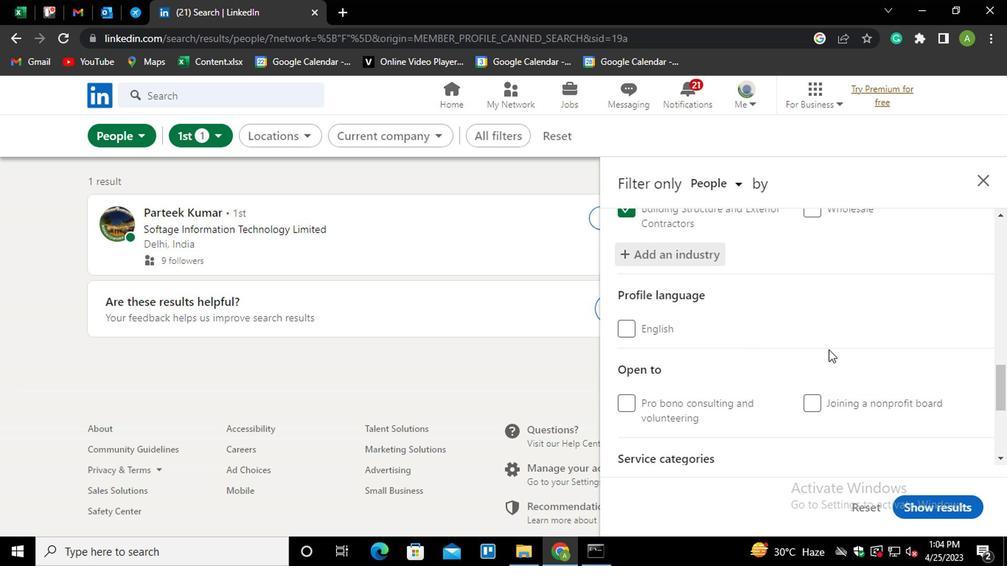 
Action: Mouse scrolled (784, 347) with delta (0, 0)
Screenshot: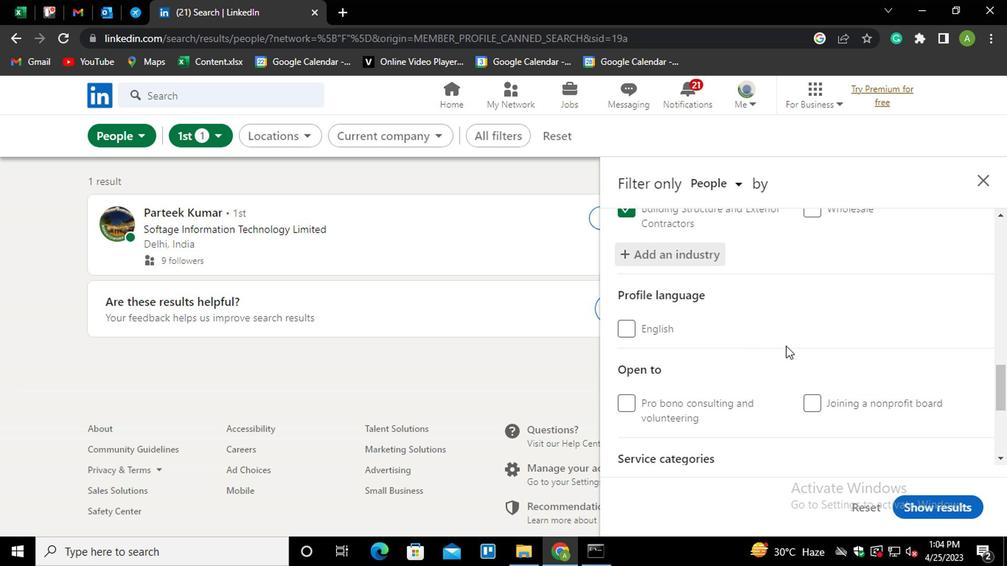 
Action: Mouse moved to (730, 353)
Screenshot: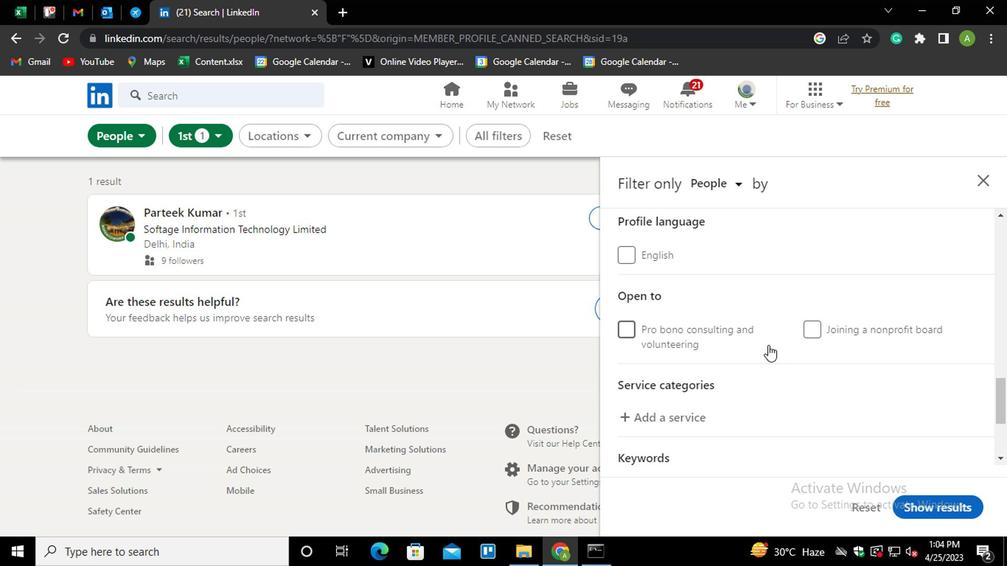 
Action: Mouse scrolled (730, 352) with delta (0, 0)
Screenshot: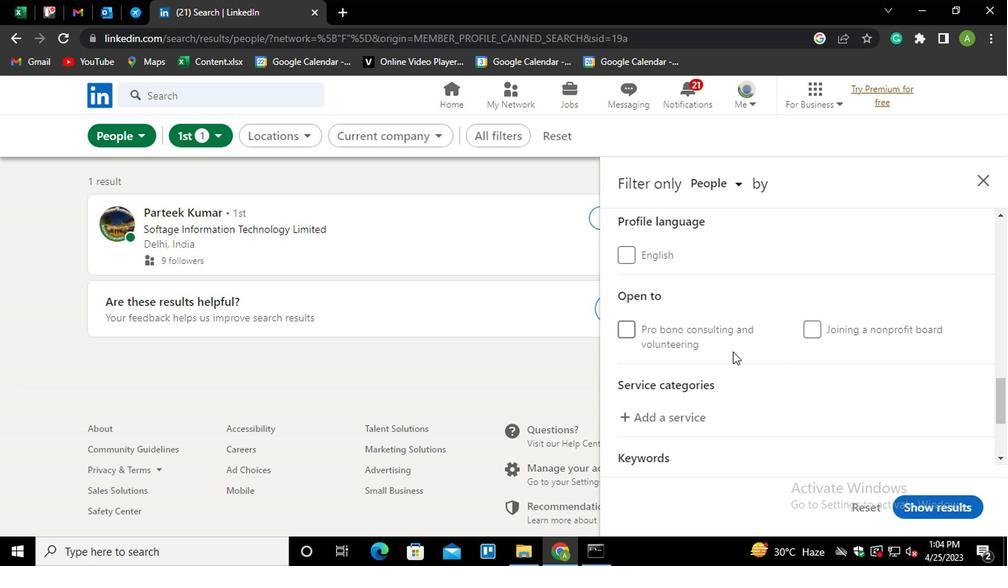 
Action: Mouse moved to (676, 344)
Screenshot: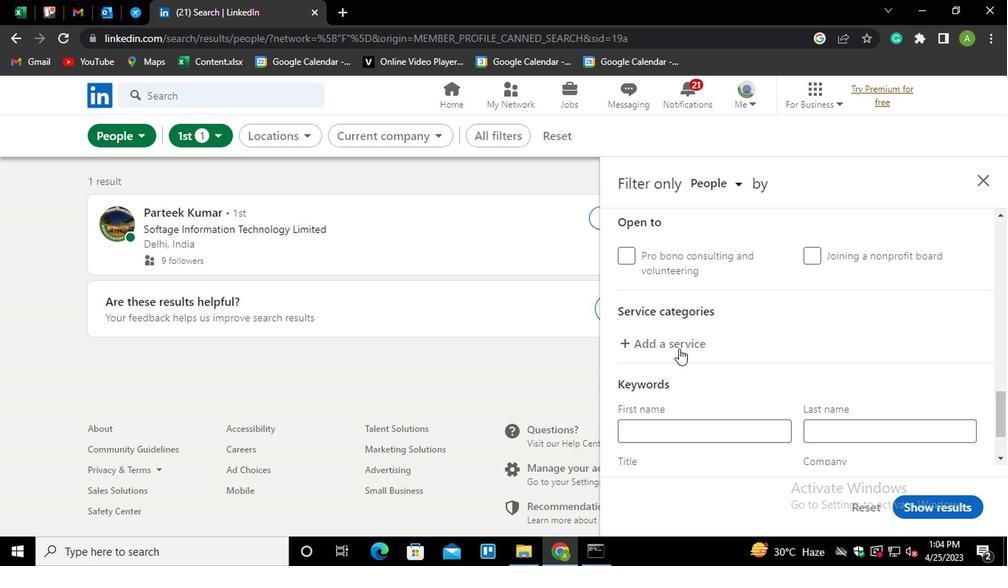 
Action: Mouse scrolled (676, 343) with delta (0, 0)
Screenshot: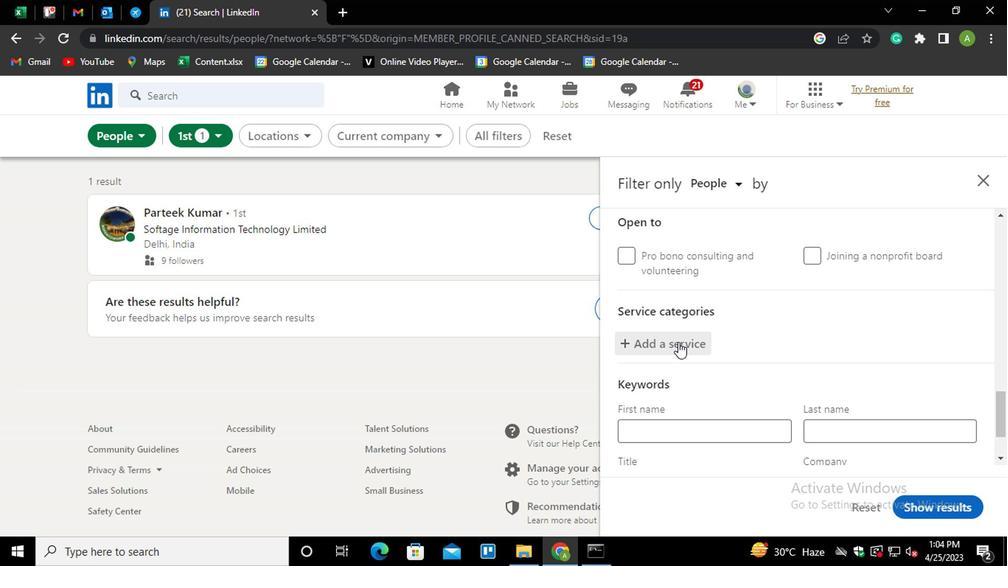 
Action: Mouse moved to (665, 268)
Screenshot: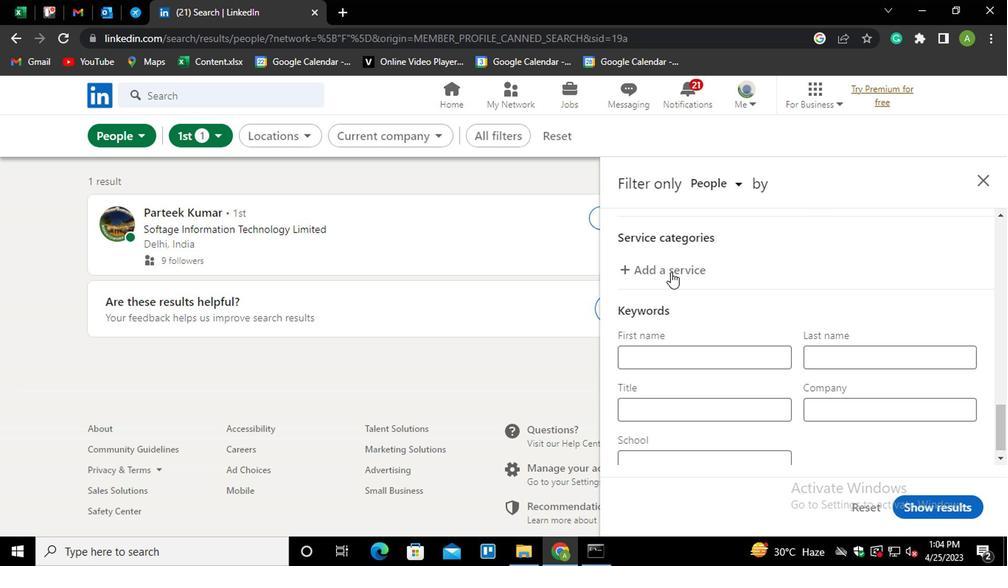 
Action: Mouse pressed left at (665, 268)
Screenshot: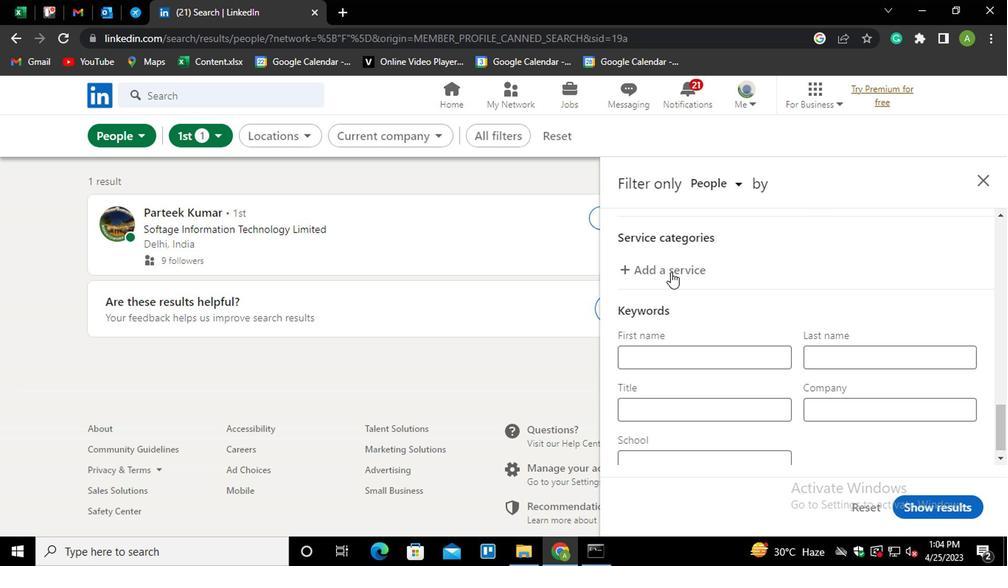 
Action: Mouse moved to (672, 268)
Screenshot: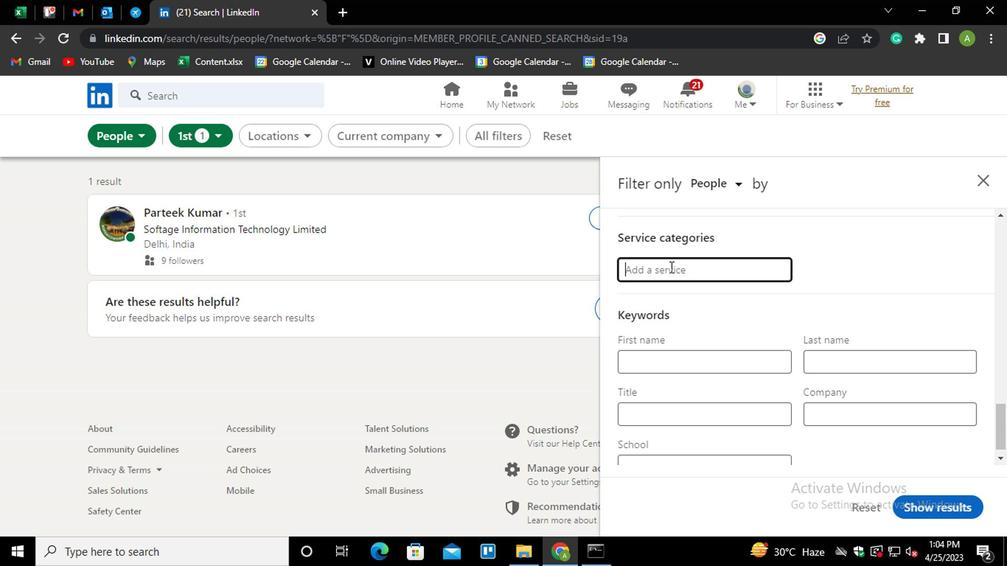 
Action: Mouse pressed left at (672, 268)
Screenshot: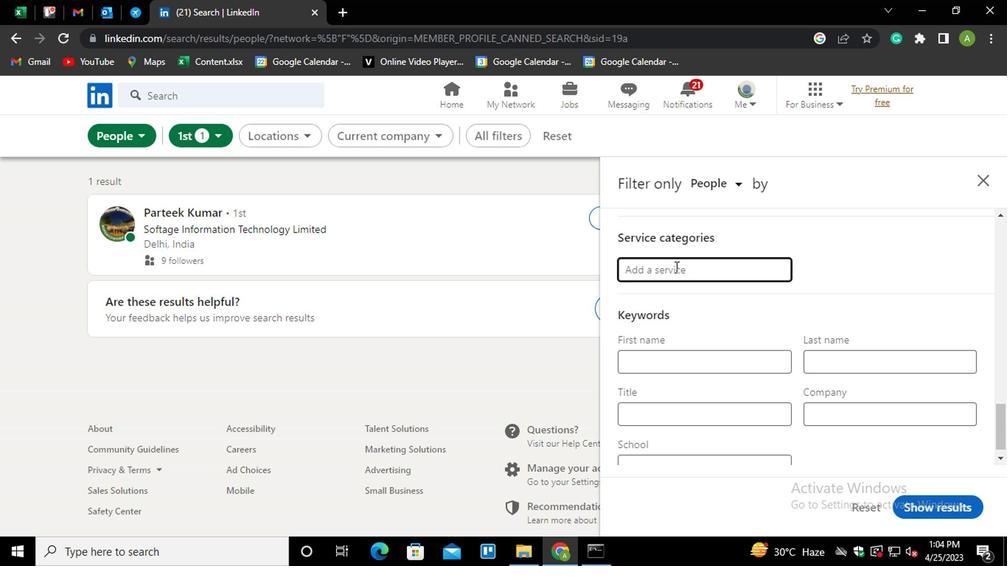 
Action: Key pressed <Key.shift>EXECUTIVE<Key.down><Key.enter>
Screenshot: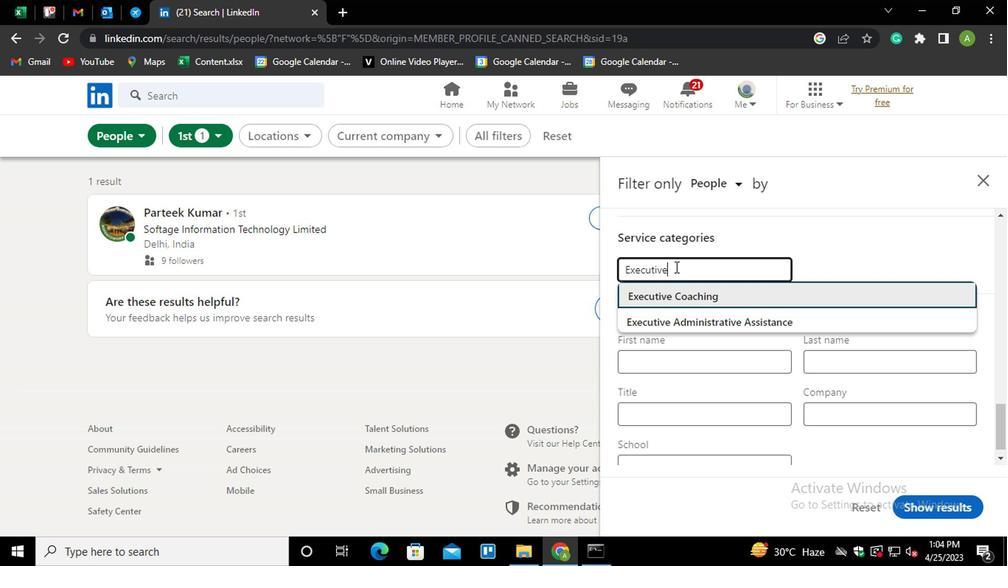 
Action: Mouse moved to (724, 298)
Screenshot: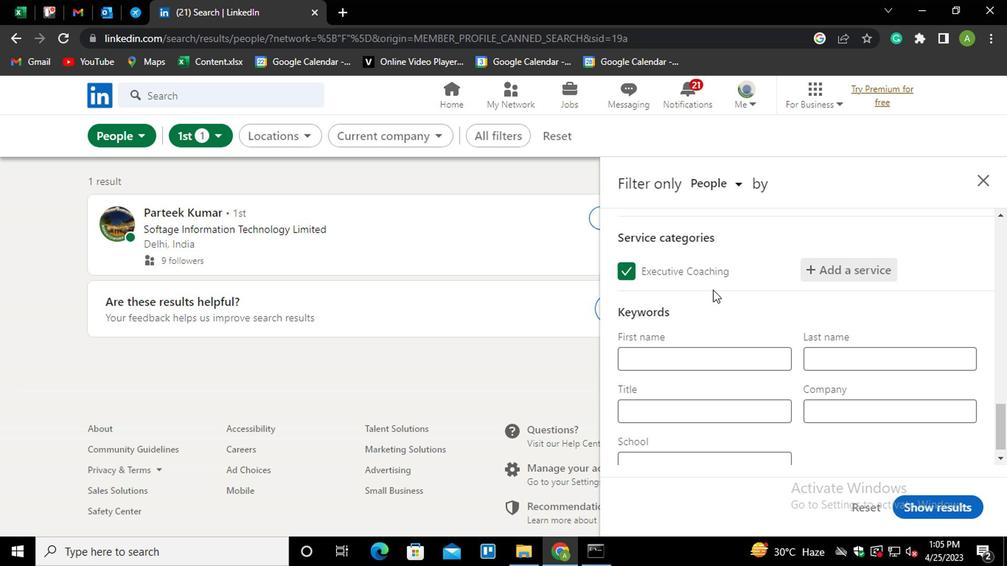 
Action: Mouse scrolled (724, 297) with delta (0, -1)
Screenshot: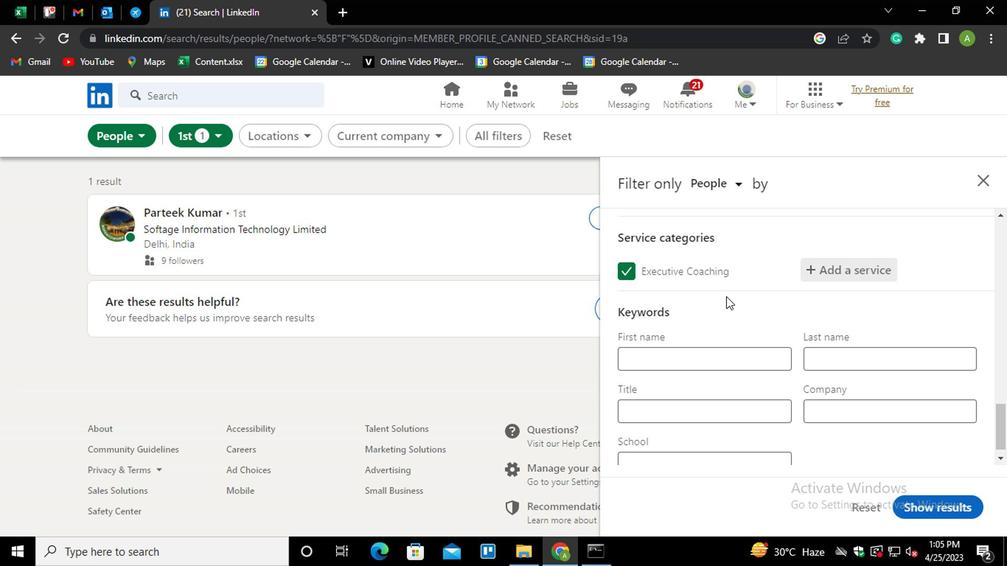 
Action: Mouse moved to (696, 401)
Screenshot: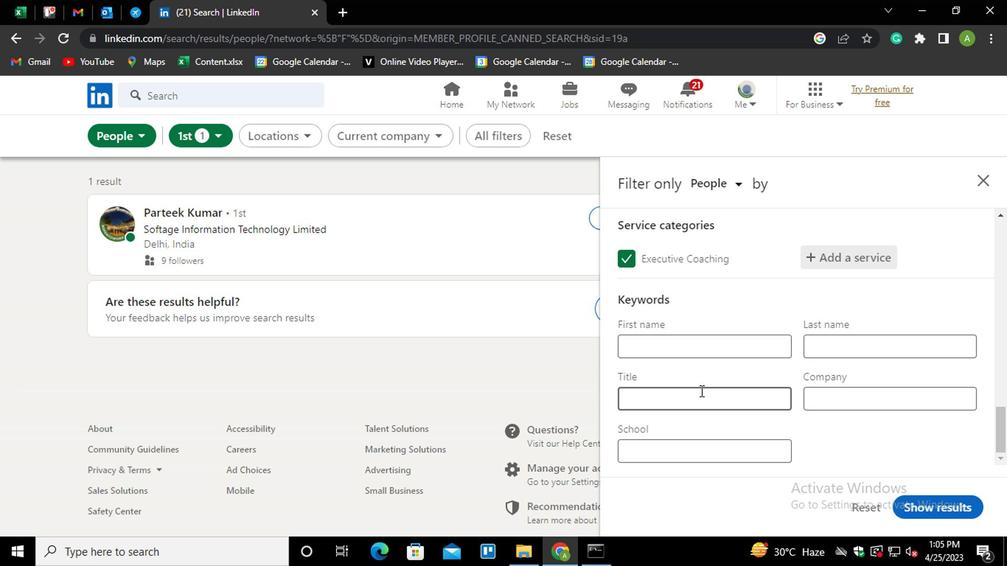 
Action: Mouse pressed left at (696, 401)
Screenshot: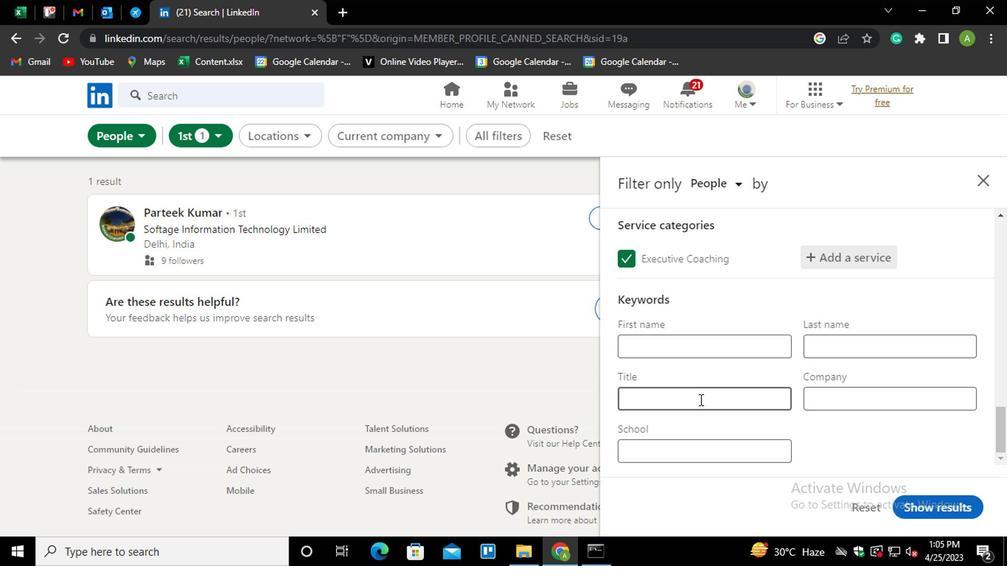 
Action: Key pressed <Key.shift>ACCOUNT<Key.space><Key.shift><Key.shift><Key.shift><Key.shift><Key.shift><Key.shift><Key.shift><Key.shift><Key.shift><Key.shift>COLLECTOR
Screenshot: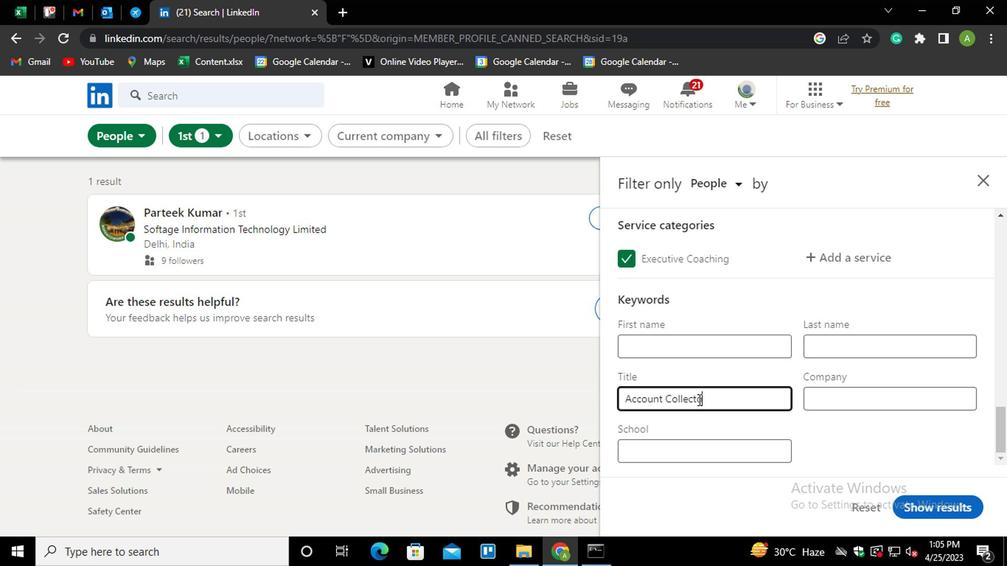 
Action: Mouse moved to (868, 424)
Screenshot: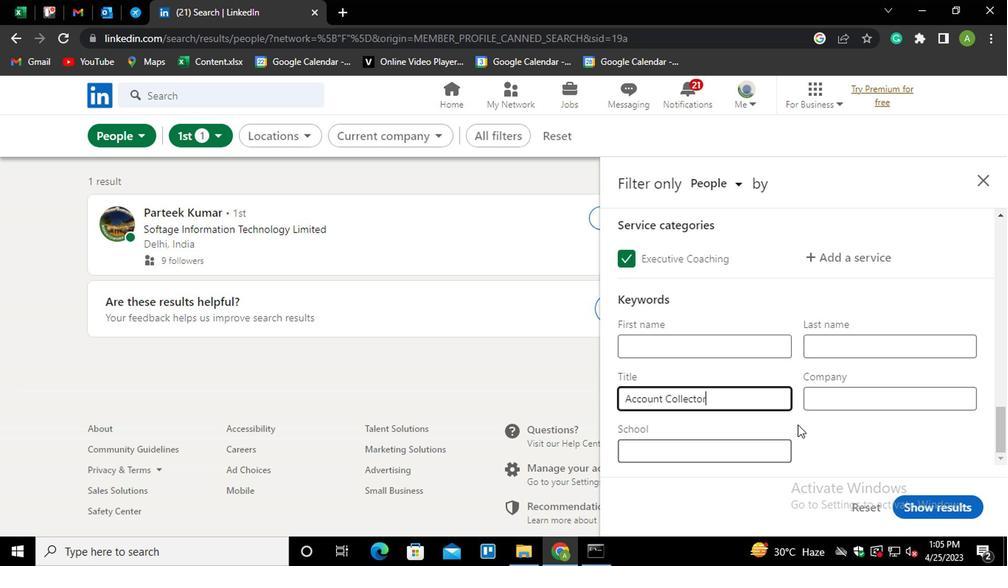 
Action: Mouse pressed left at (868, 424)
Screenshot: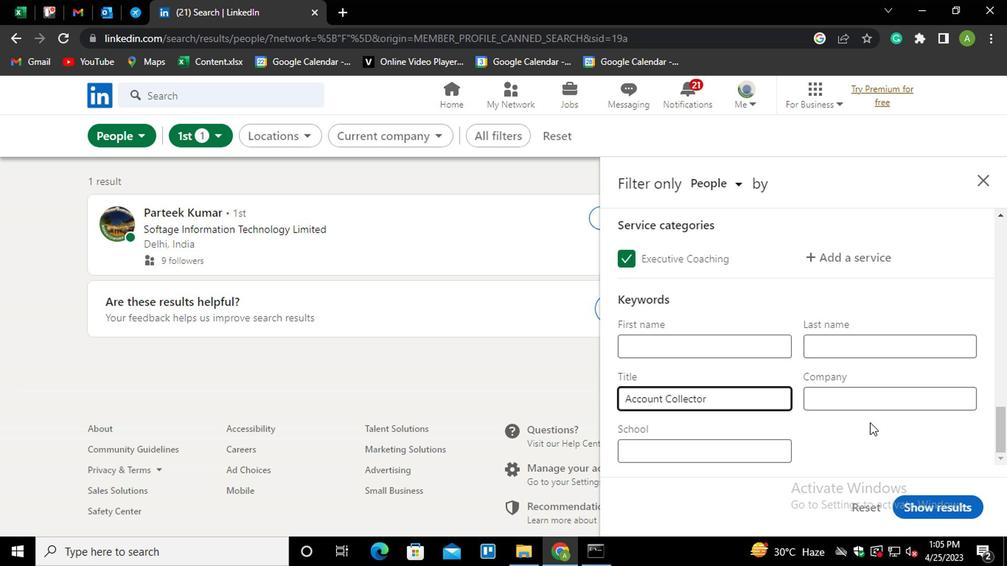 
Action: Mouse moved to (922, 508)
Screenshot: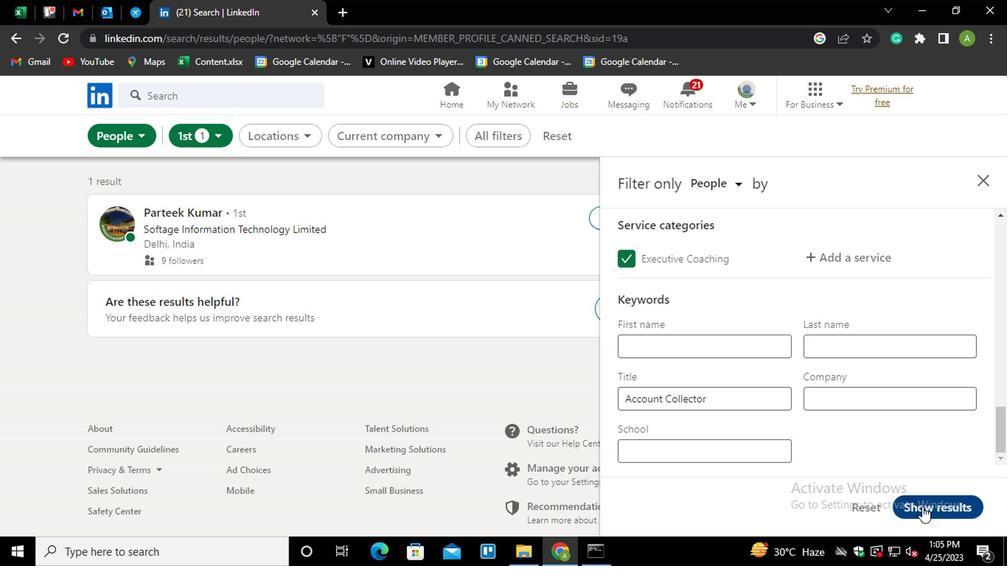 
Action: Mouse pressed left at (922, 508)
Screenshot: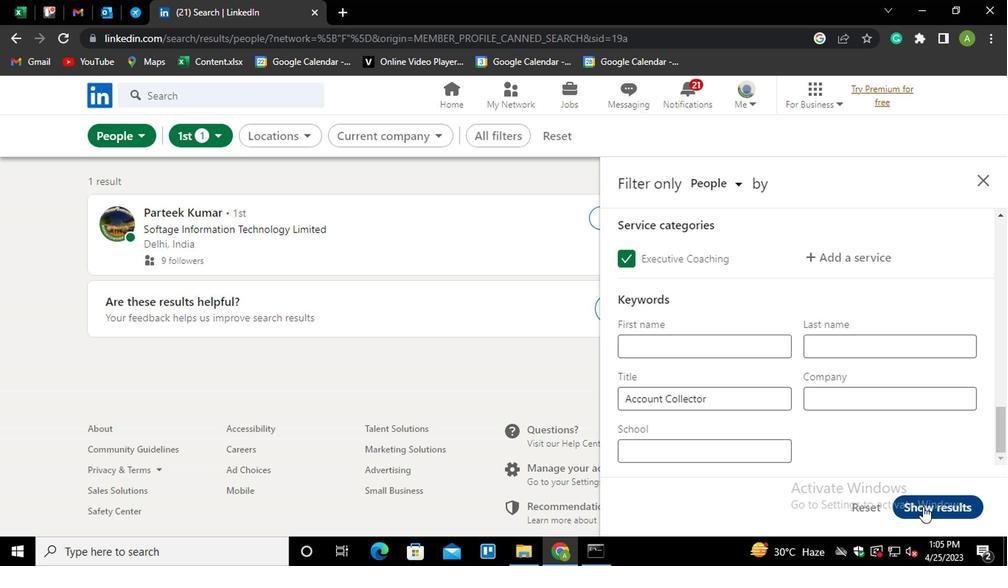 
Action: Mouse moved to (900, 442)
Screenshot: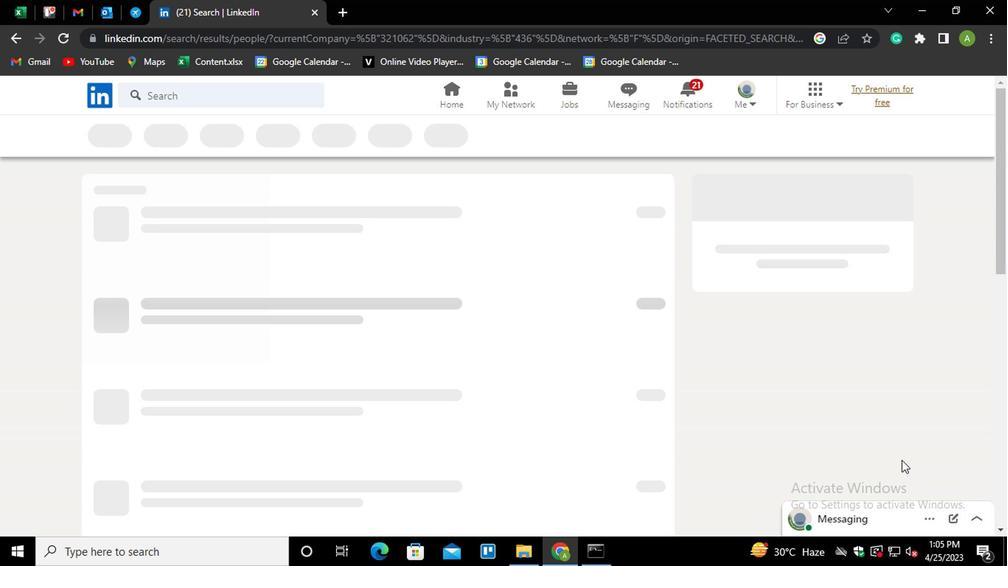 
